 Task: Change the secondary time zone to (GMT-05:00) Eastern Time - New York.
Action: Mouse moved to (1087, 116)
Screenshot: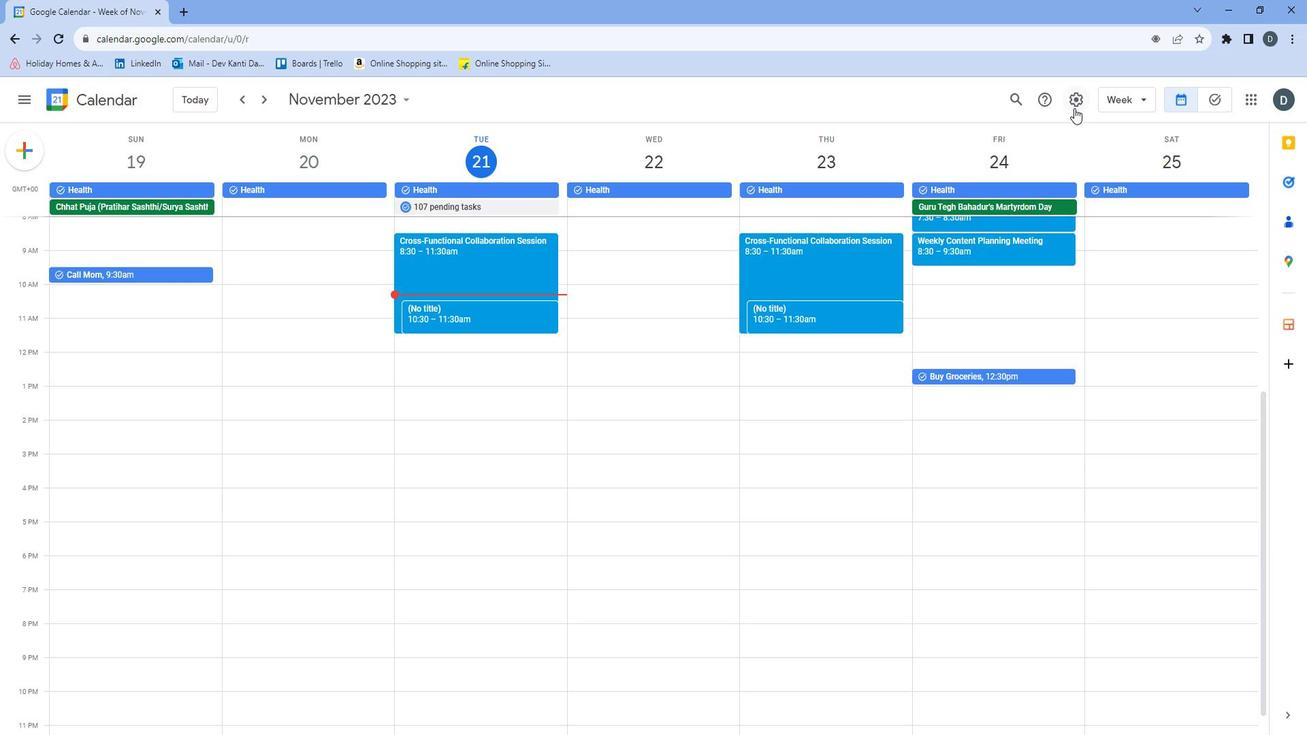 
Action: Mouse pressed left at (1087, 116)
Screenshot: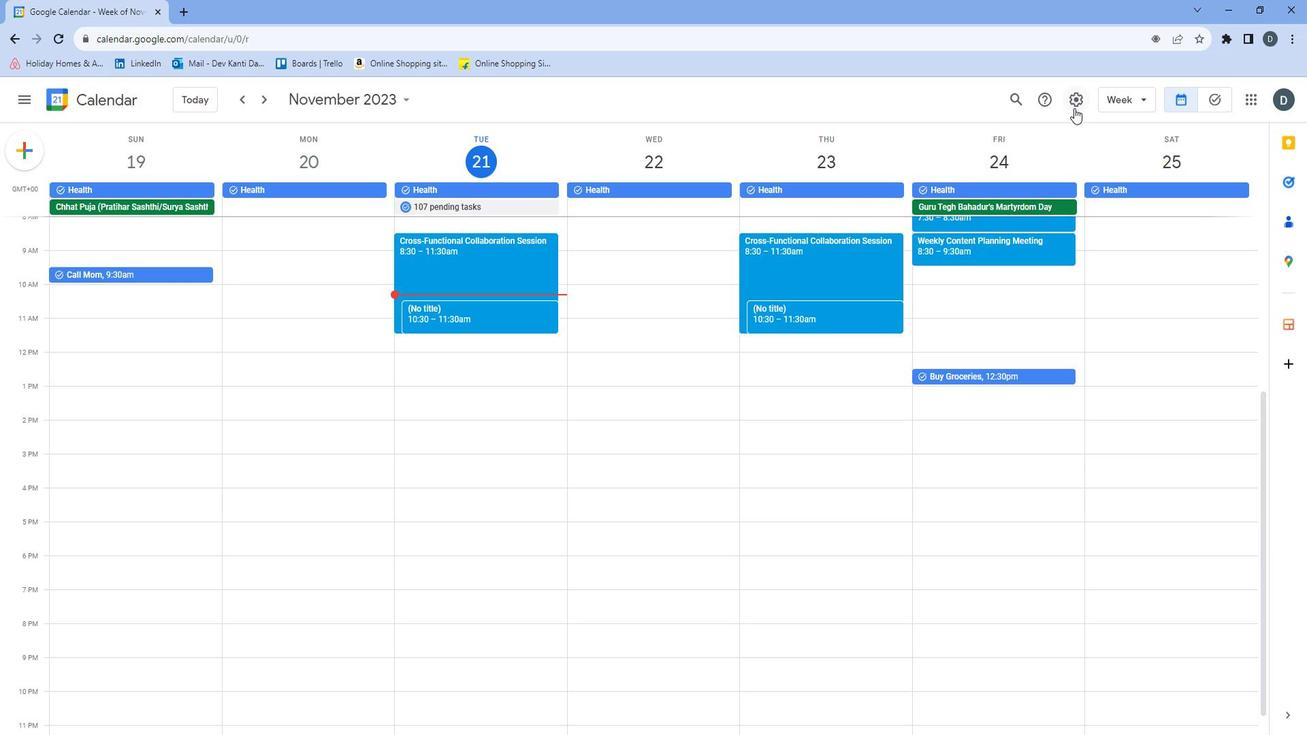 
Action: Mouse moved to (1086, 136)
Screenshot: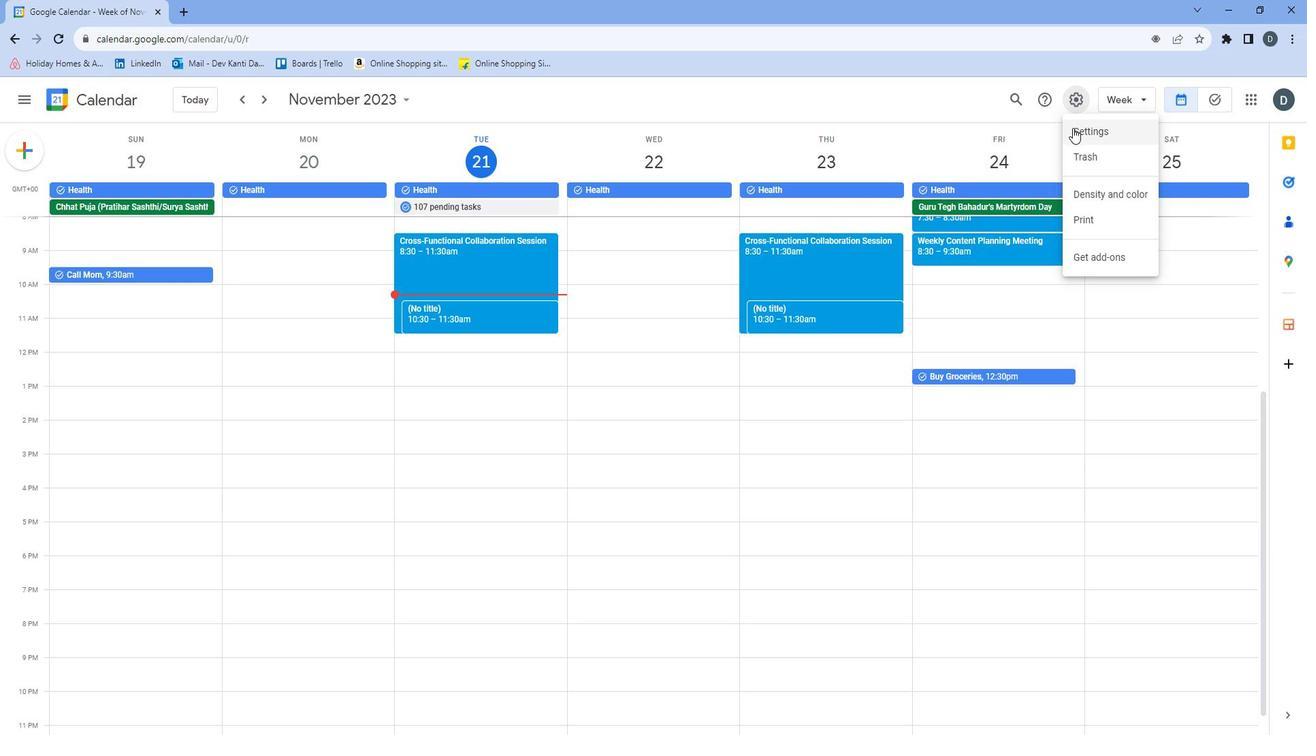 
Action: Mouse pressed left at (1086, 136)
Screenshot: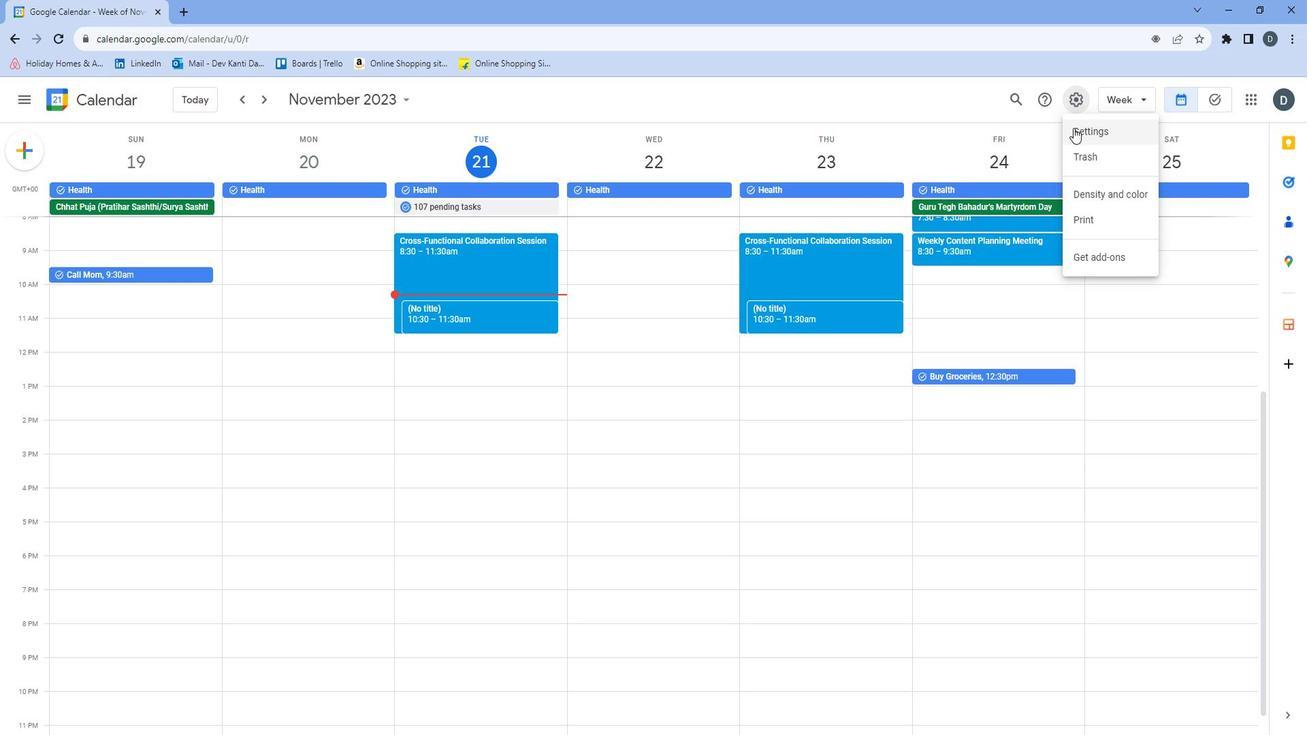 
Action: Mouse moved to (521, 482)
Screenshot: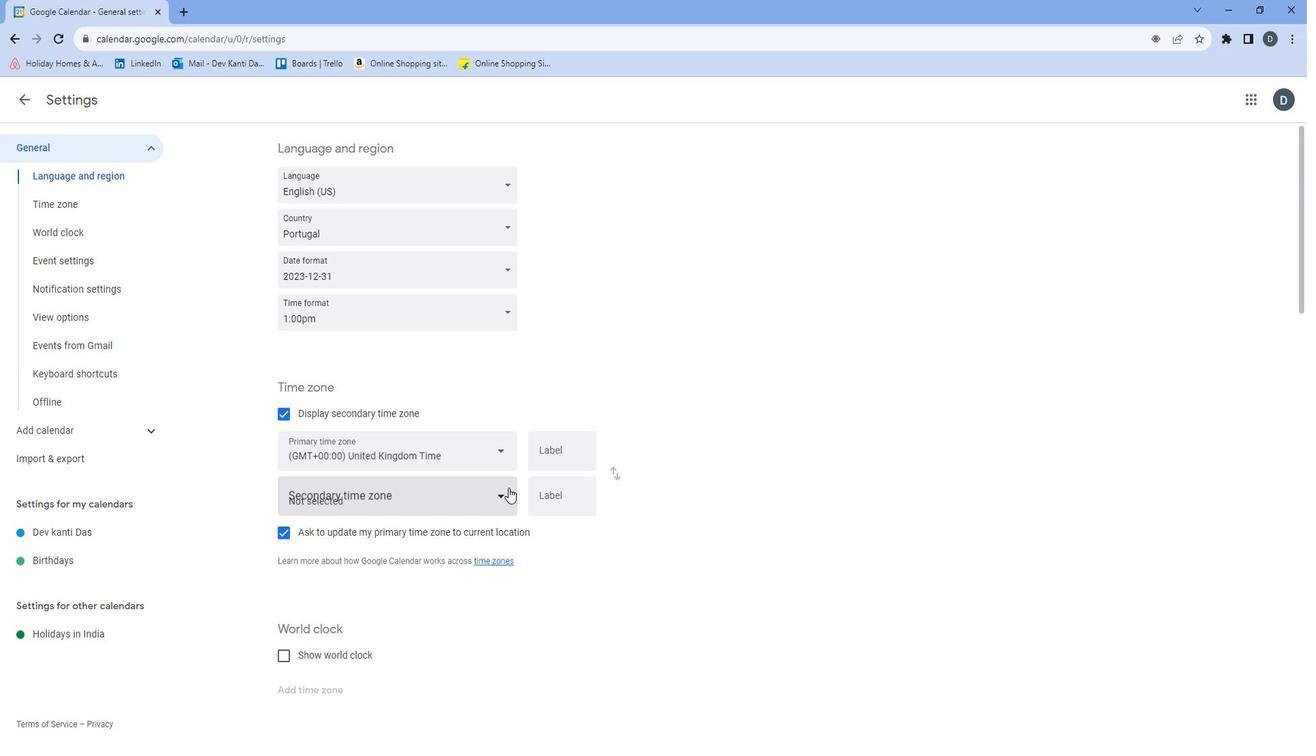 
Action: Mouse pressed left at (521, 482)
Screenshot: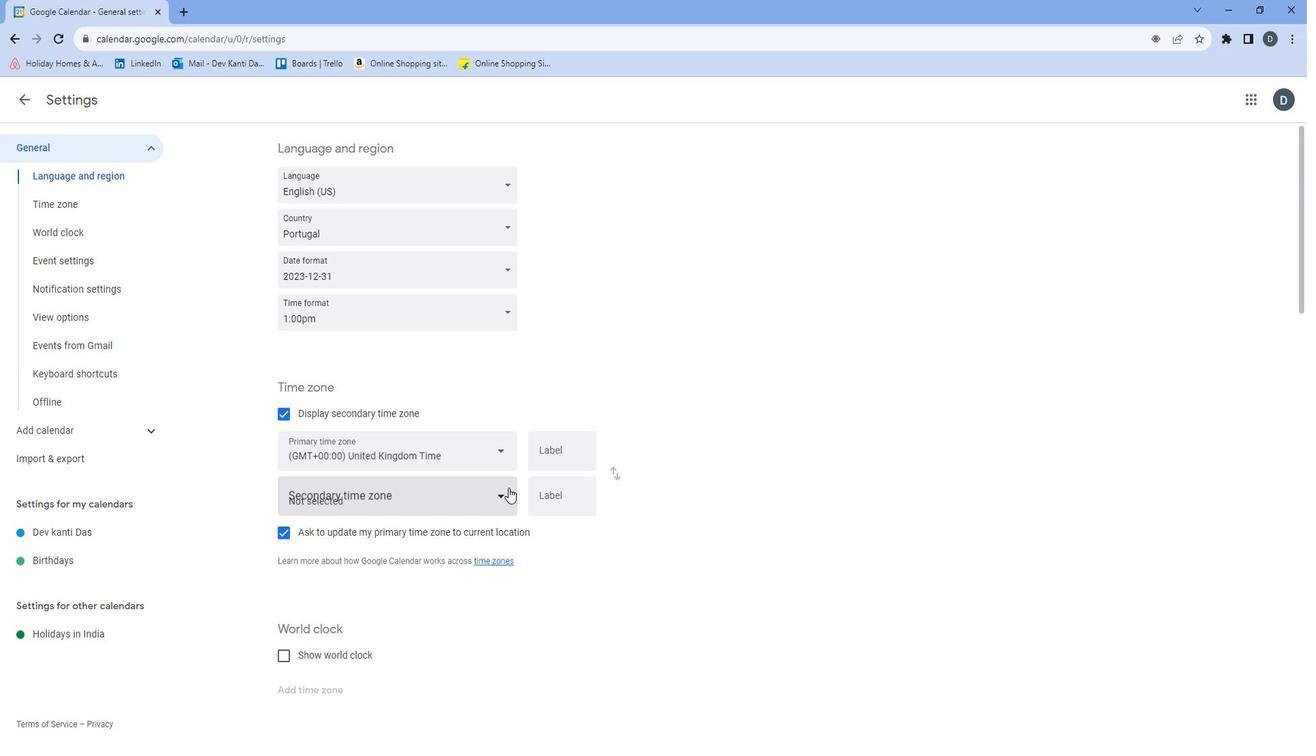 
Action: Mouse moved to (499, 192)
Screenshot: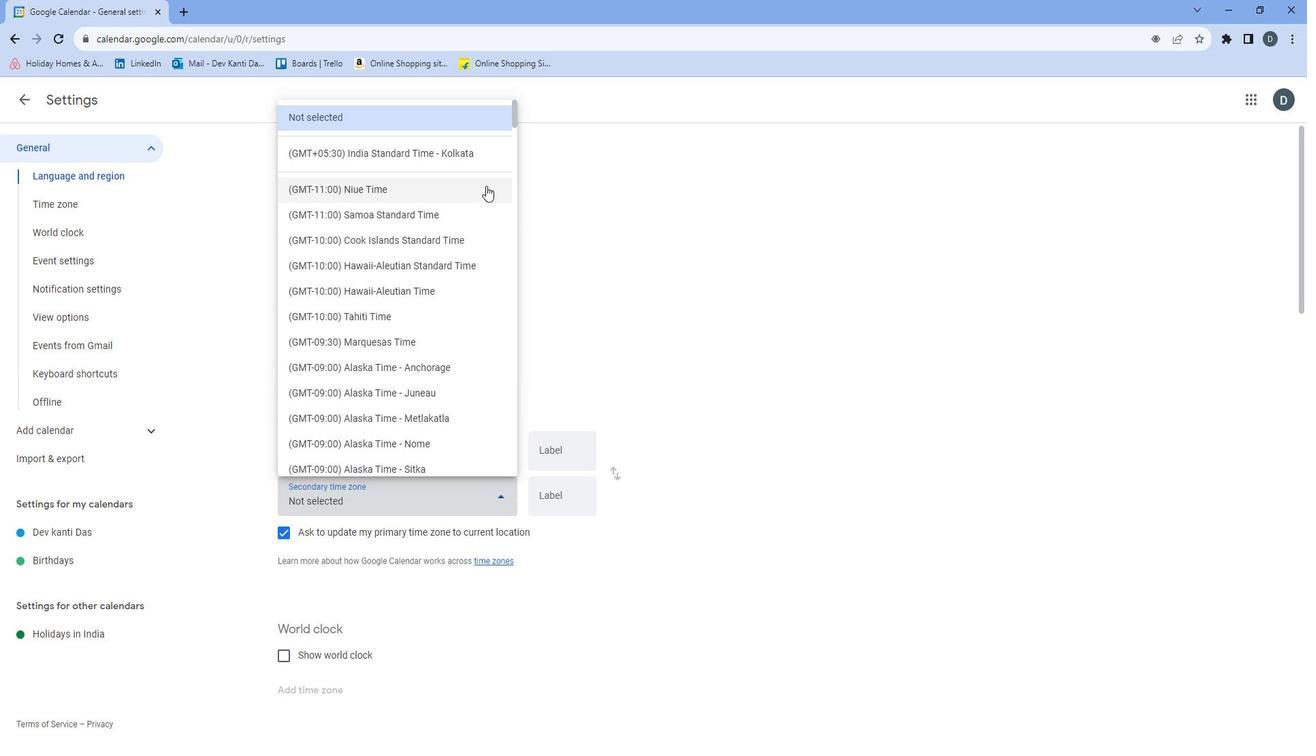 
Action: Mouse scrolled (499, 192) with delta (0, 0)
Screenshot: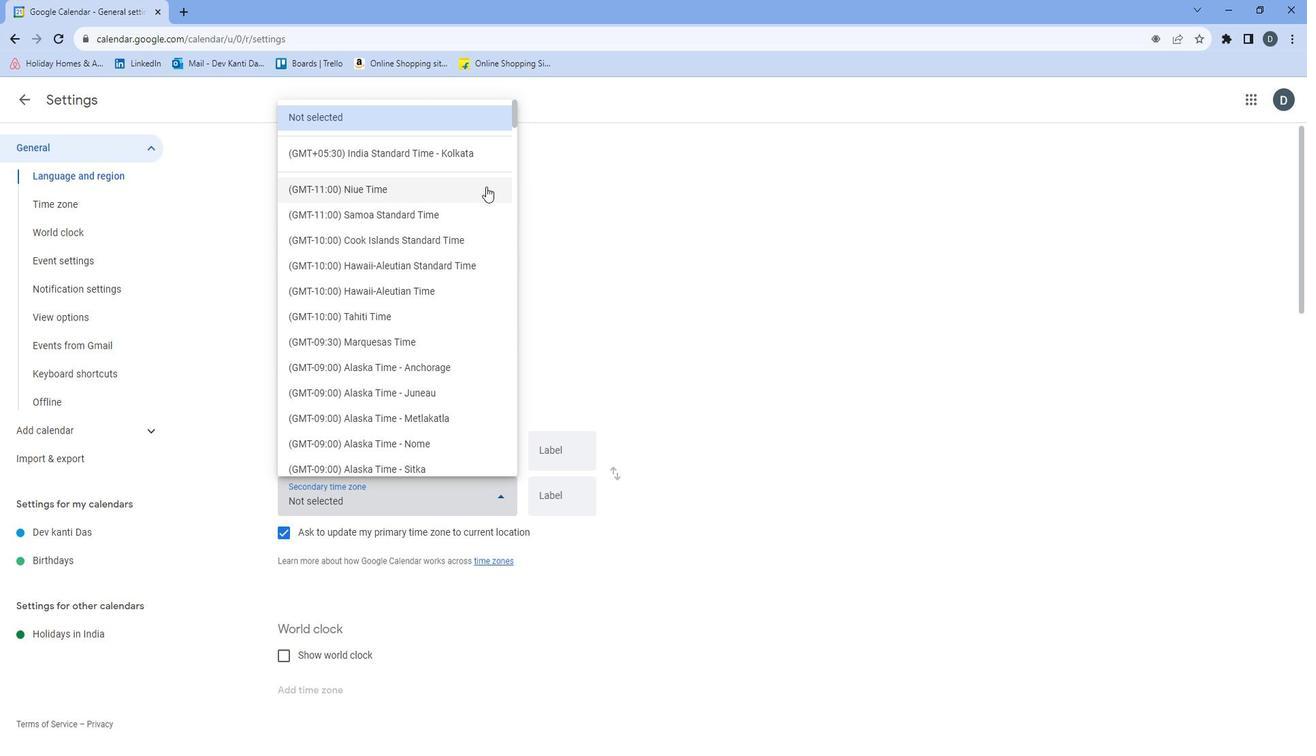 
Action: Mouse scrolled (499, 192) with delta (0, 0)
Screenshot: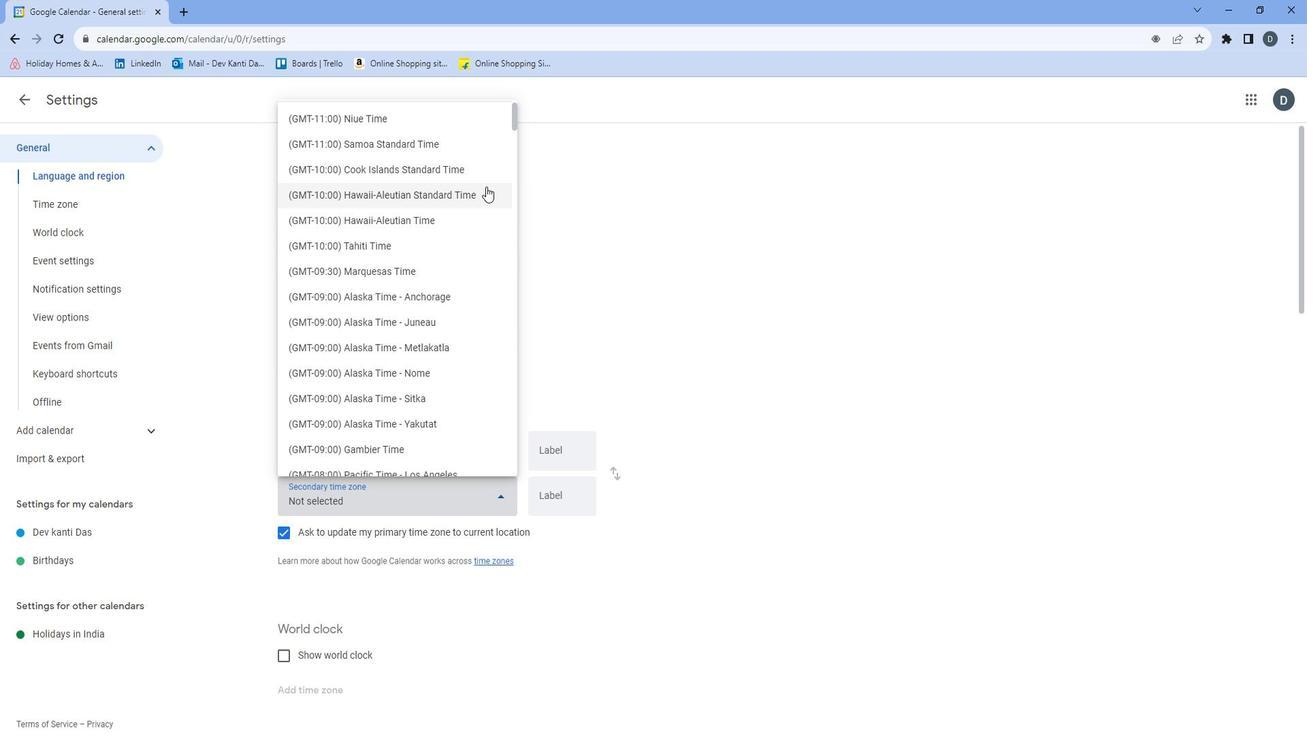 
Action: Mouse scrolled (499, 192) with delta (0, 0)
Screenshot: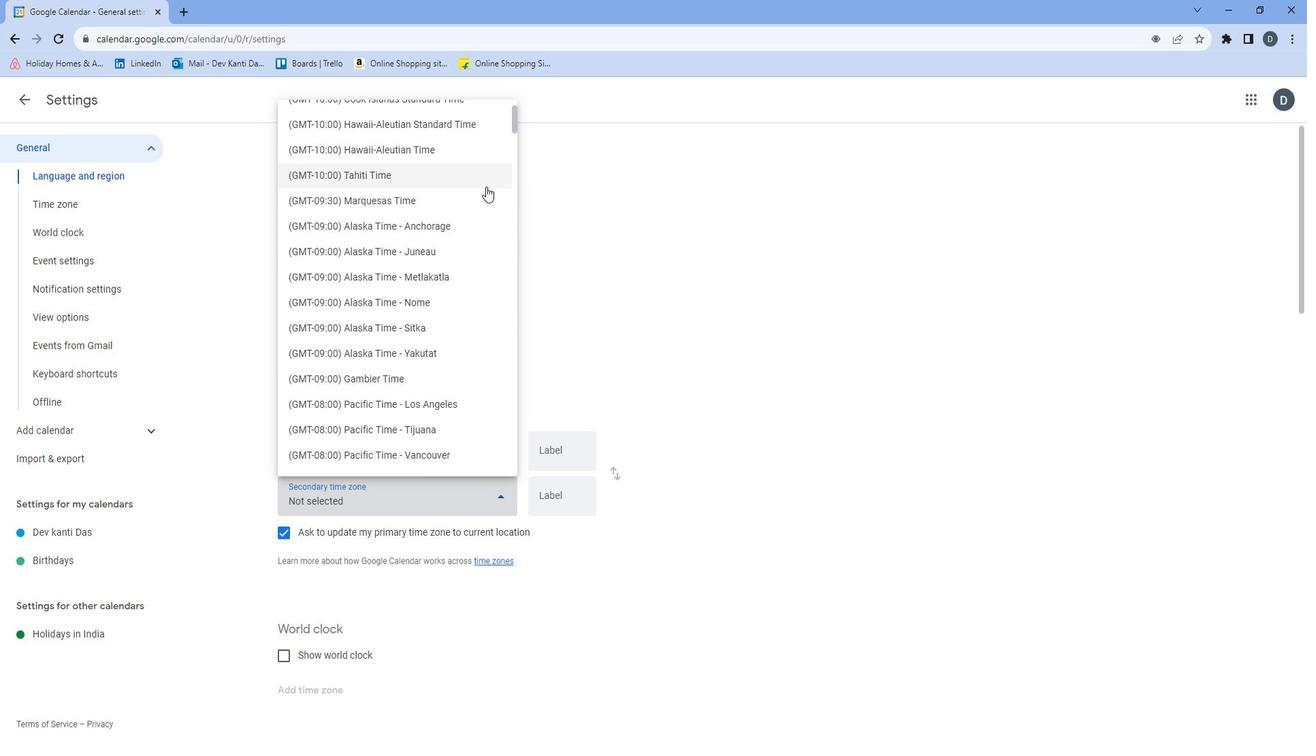 
Action: Mouse scrolled (499, 192) with delta (0, 0)
Screenshot: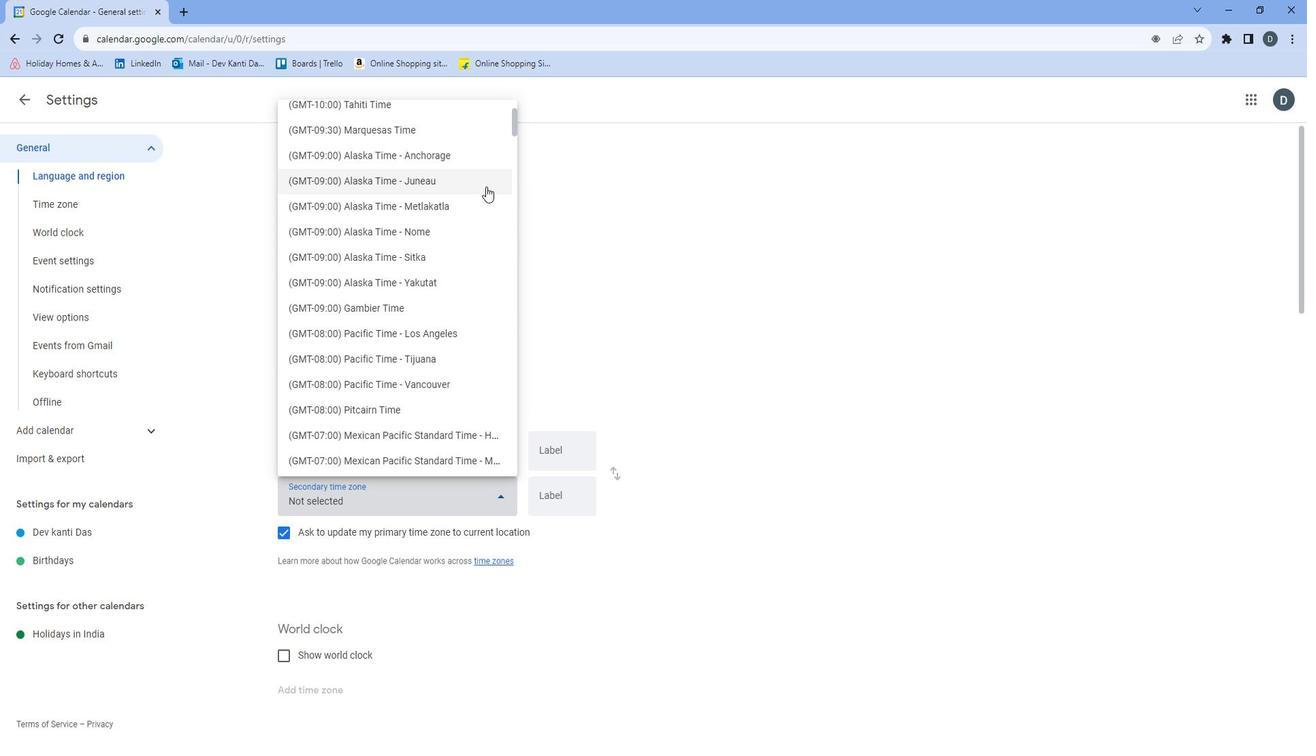
Action: Mouse scrolled (499, 192) with delta (0, 0)
Screenshot: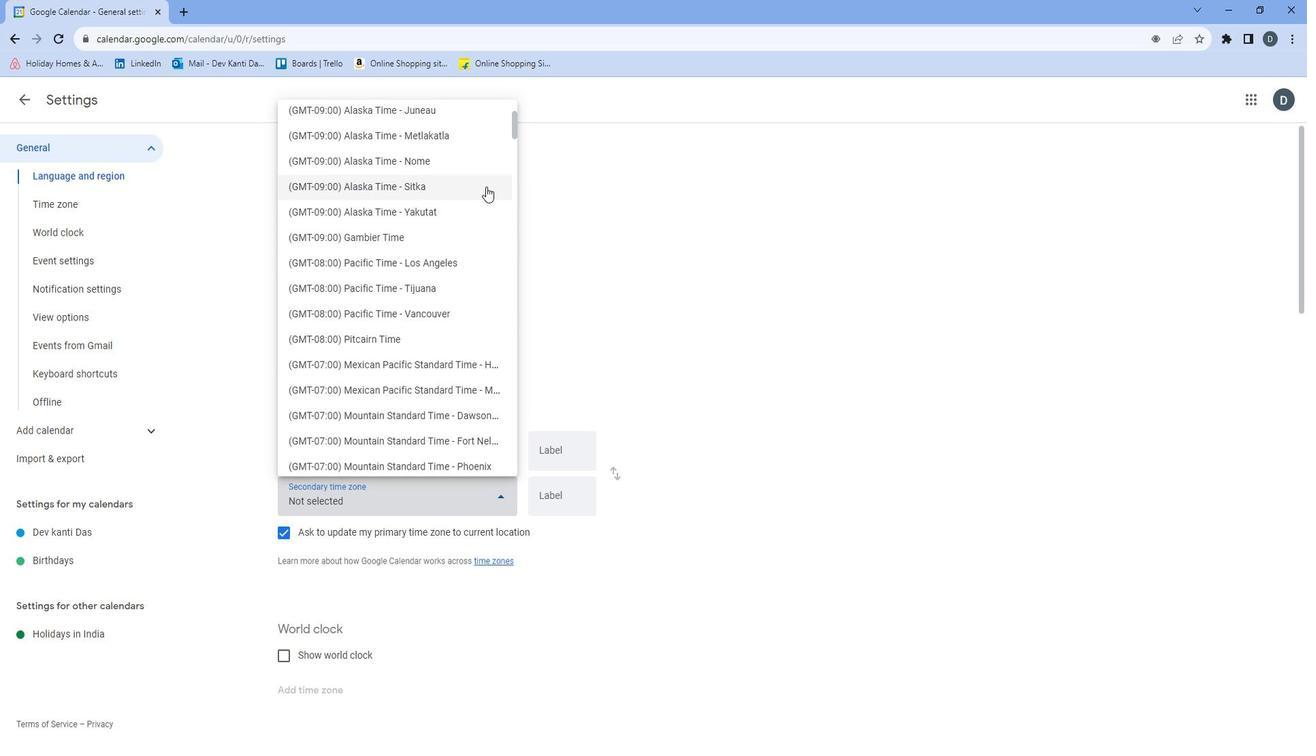
Action: Mouse scrolled (499, 192) with delta (0, 0)
Screenshot: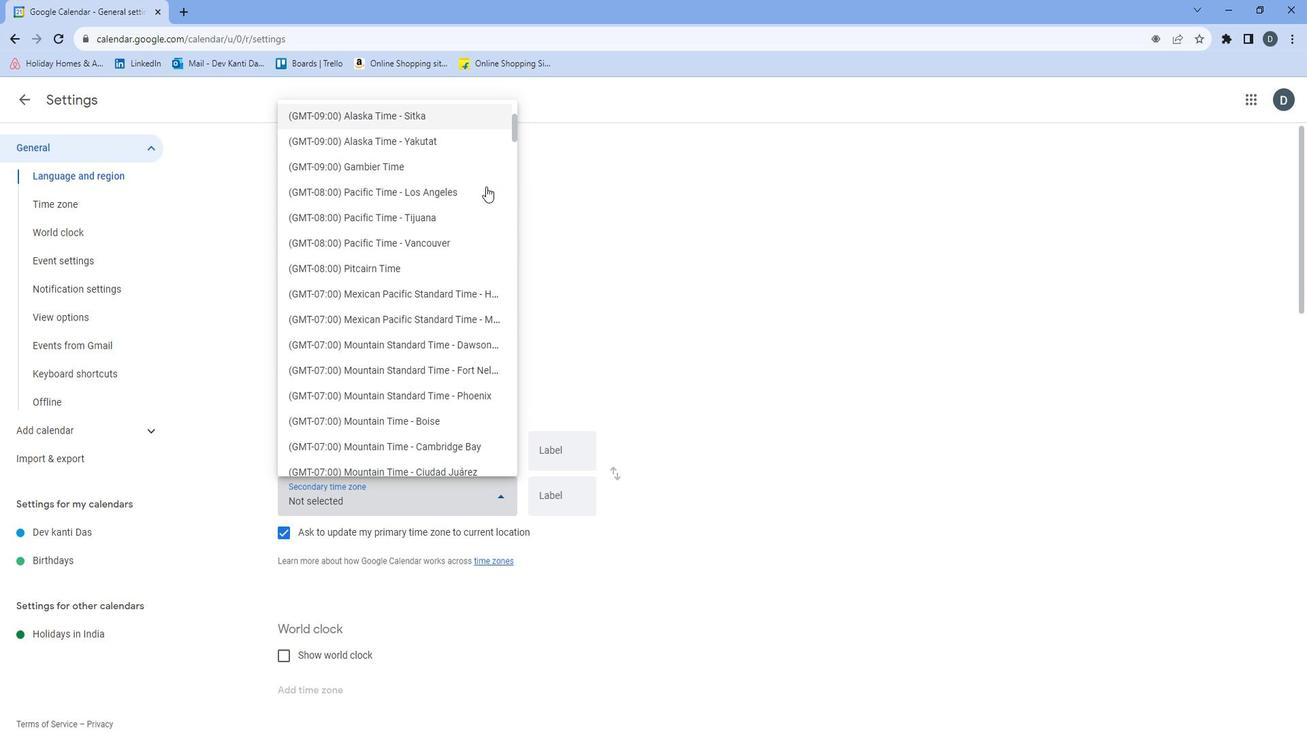 
Action: Mouse scrolled (499, 192) with delta (0, 0)
Screenshot: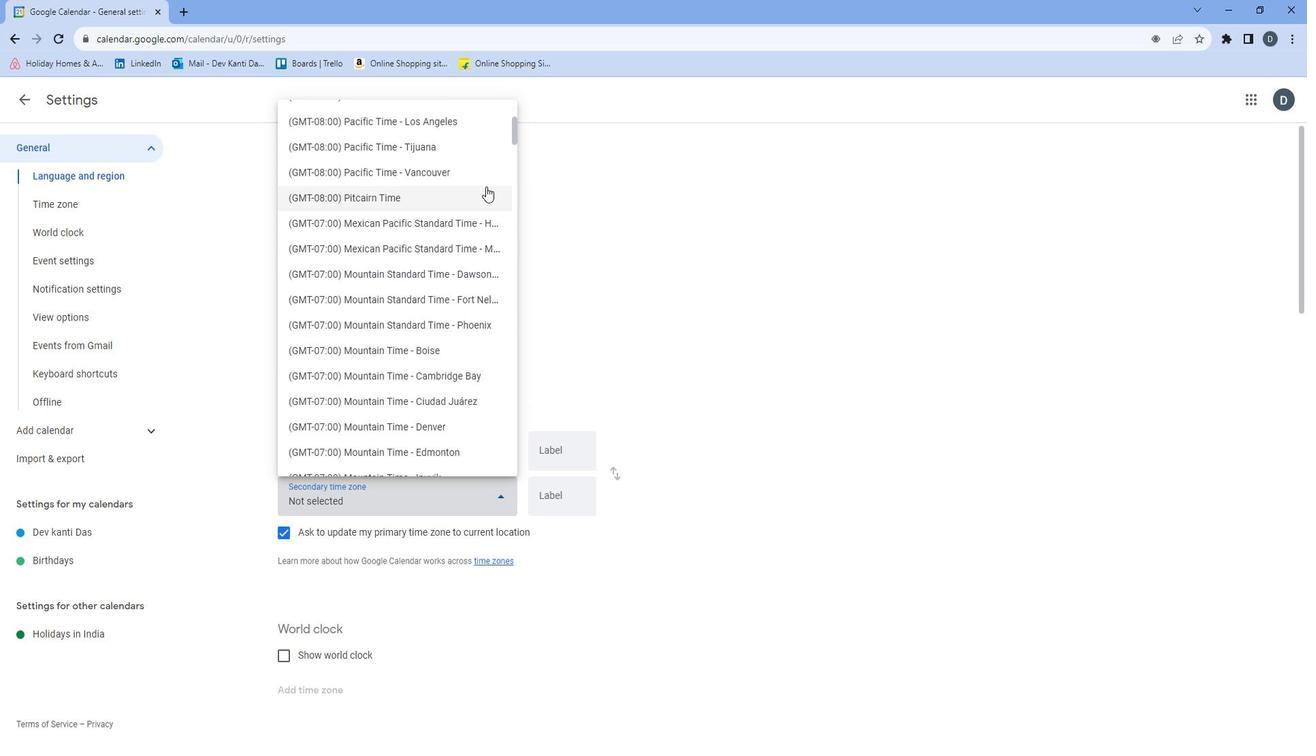 
Action: Mouse scrolled (499, 192) with delta (0, 0)
Screenshot: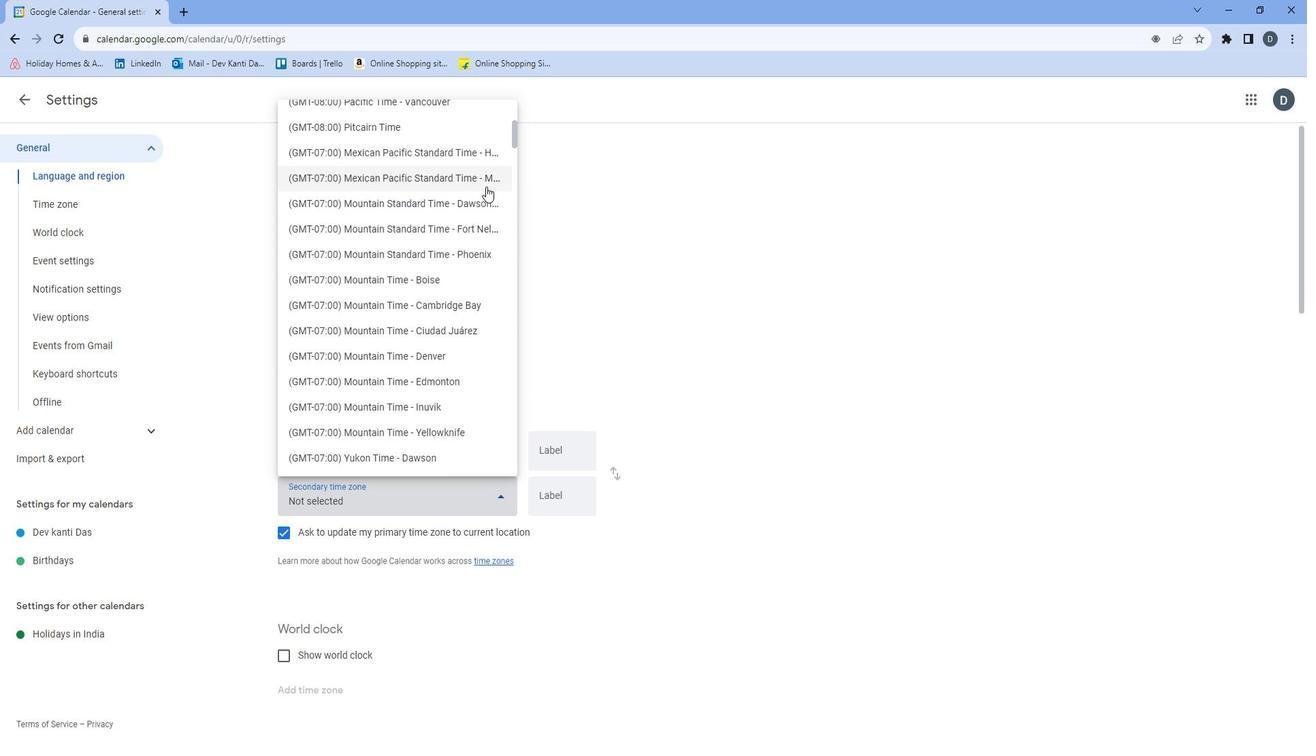 
Action: Mouse scrolled (499, 192) with delta (0, 0)
Screenshot: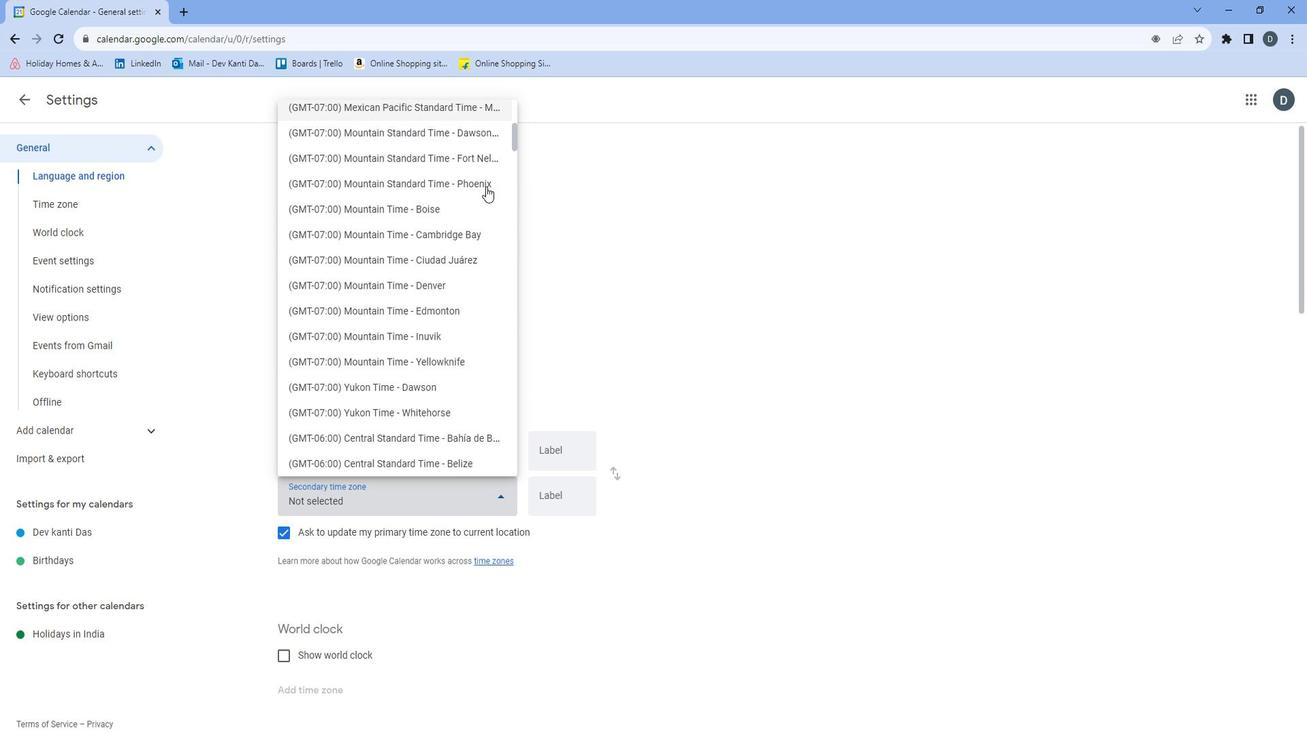 
Action: Mouse moved to (501, 193)
Screenshot: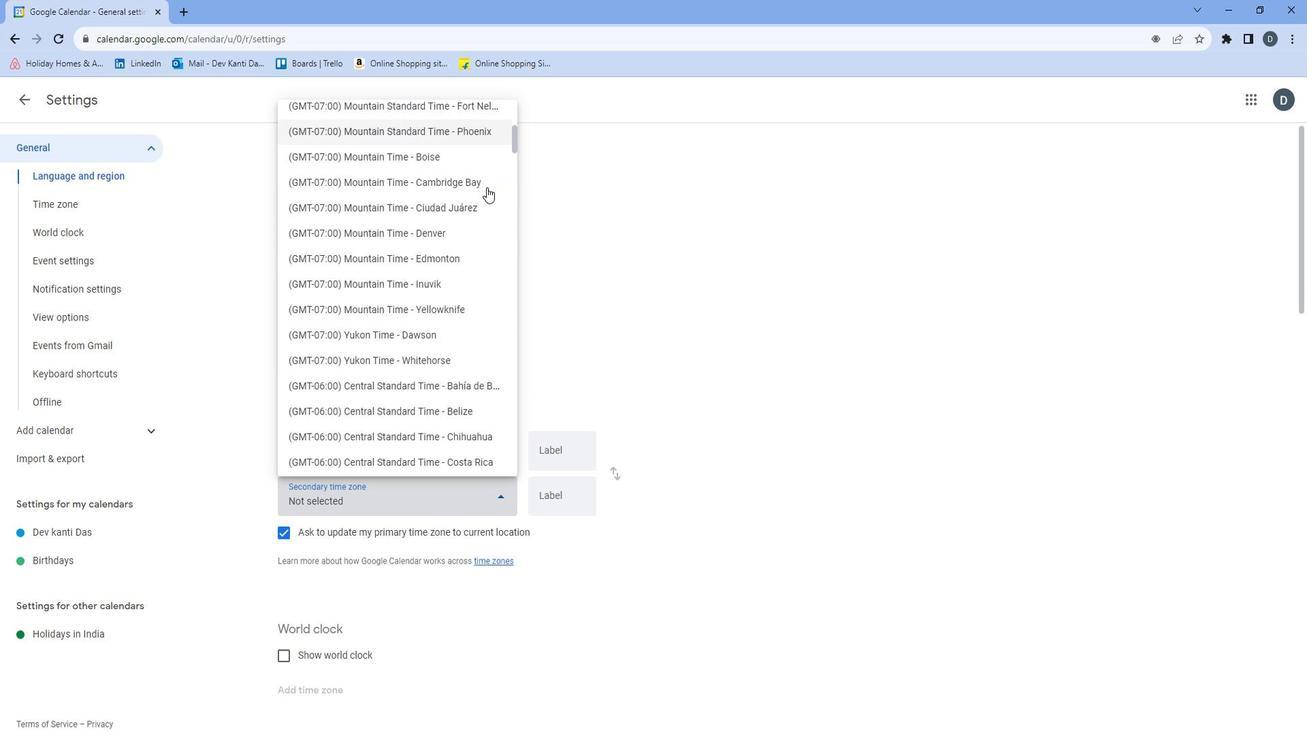 
Action: Mouse scrolled (501, 192) with delta (0, 0)
Screenshot: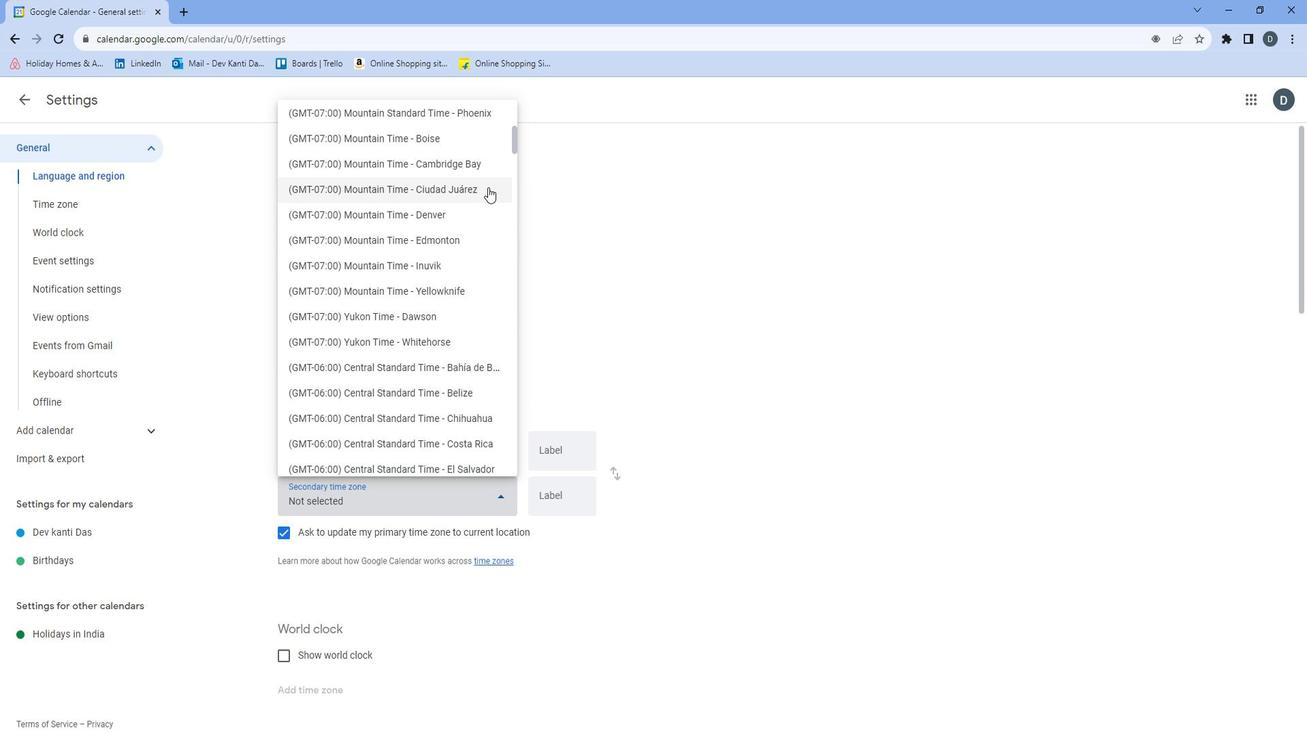 
Action: Mouse scrolled (501, 192) with delta (0, 0)
Screenshot: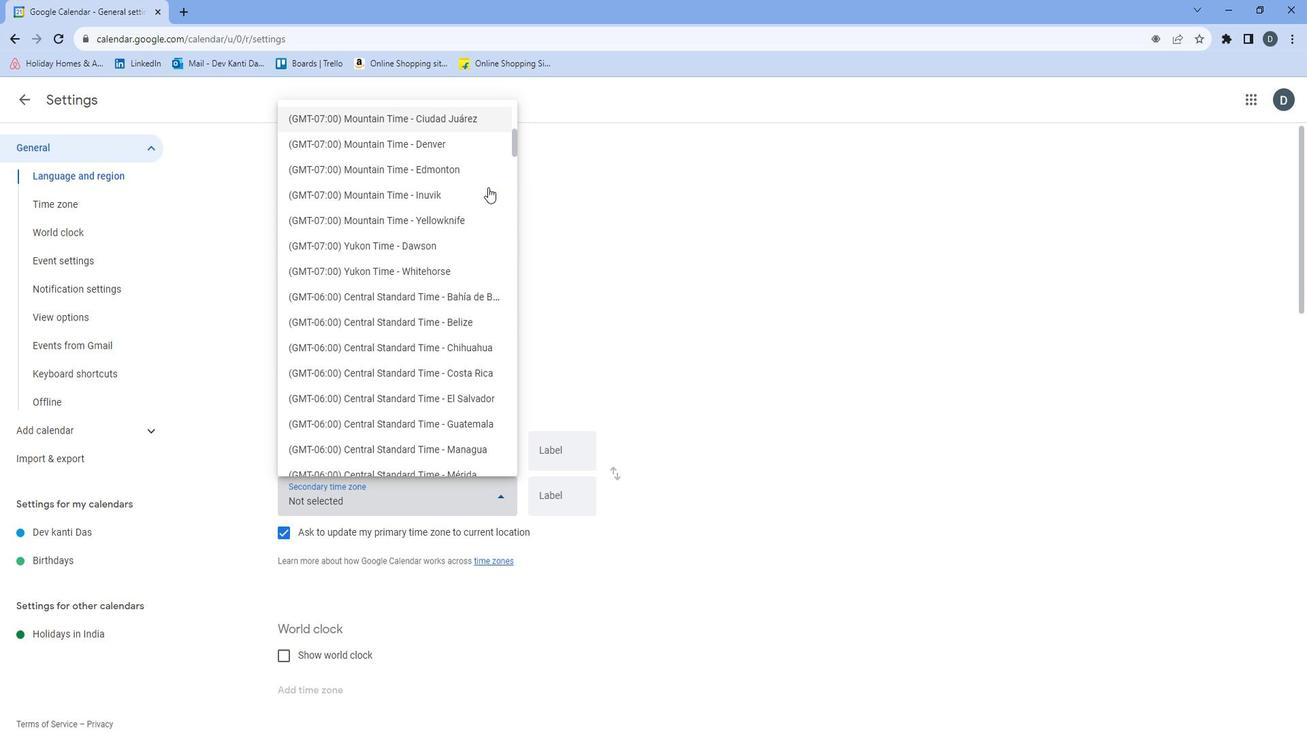 
Action: Mouse scrolled (501, 192) with delta (0, 0)
Screenshot: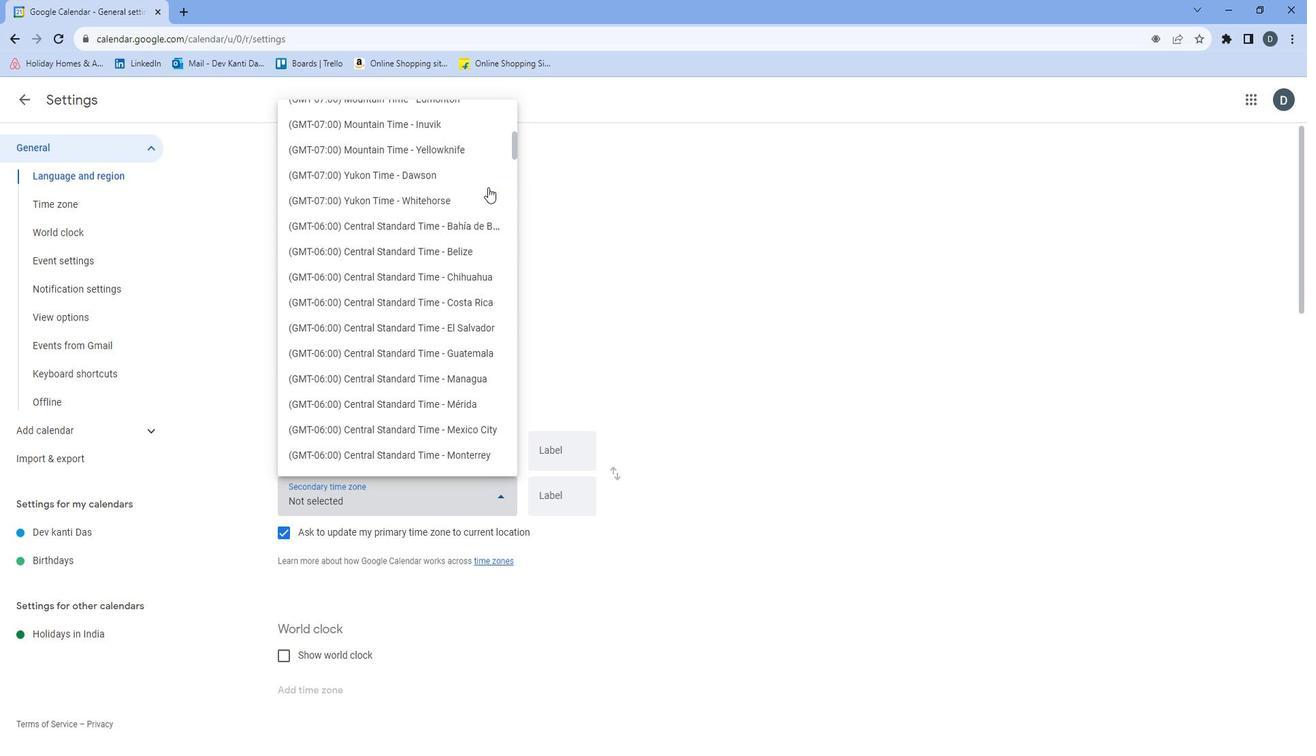 
Action: Mouse scrolled (501, 192) with delta (0, 0)
Screenshot: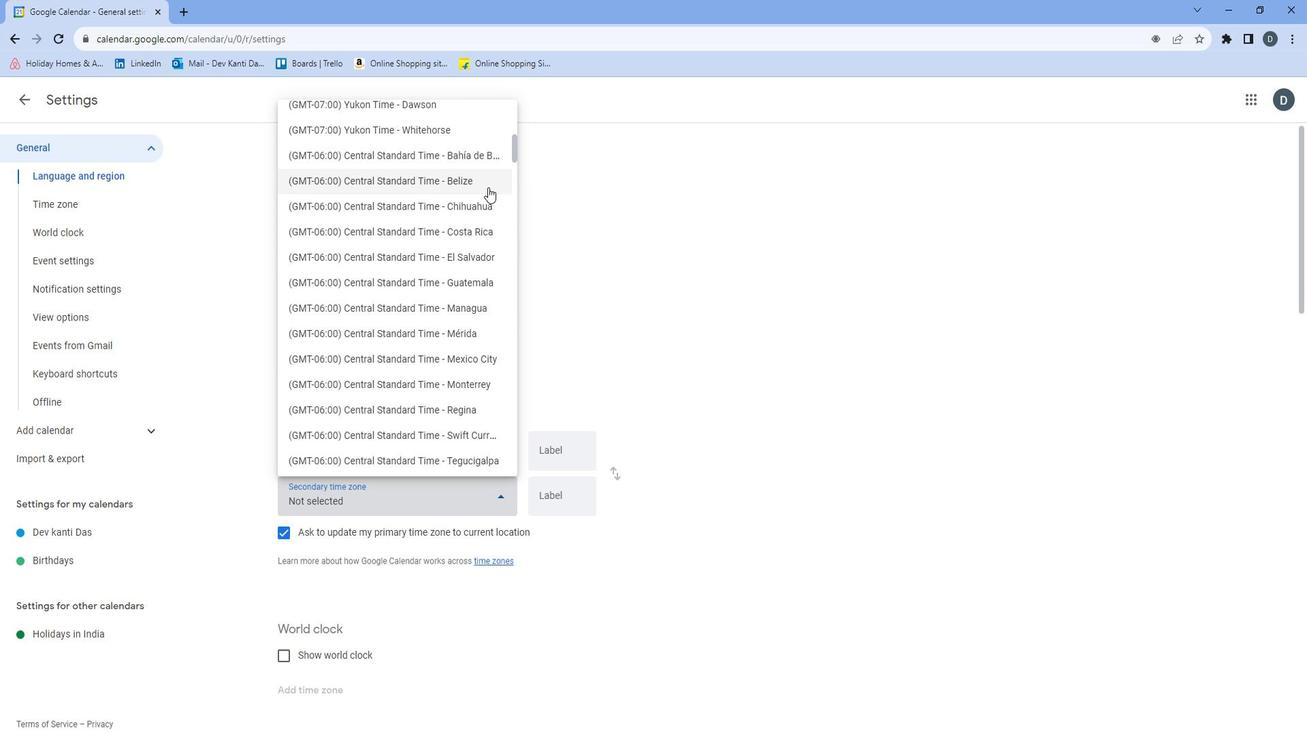
Action: Mouse scrolled (501, 192) with delta (0, 0)
Screenshot: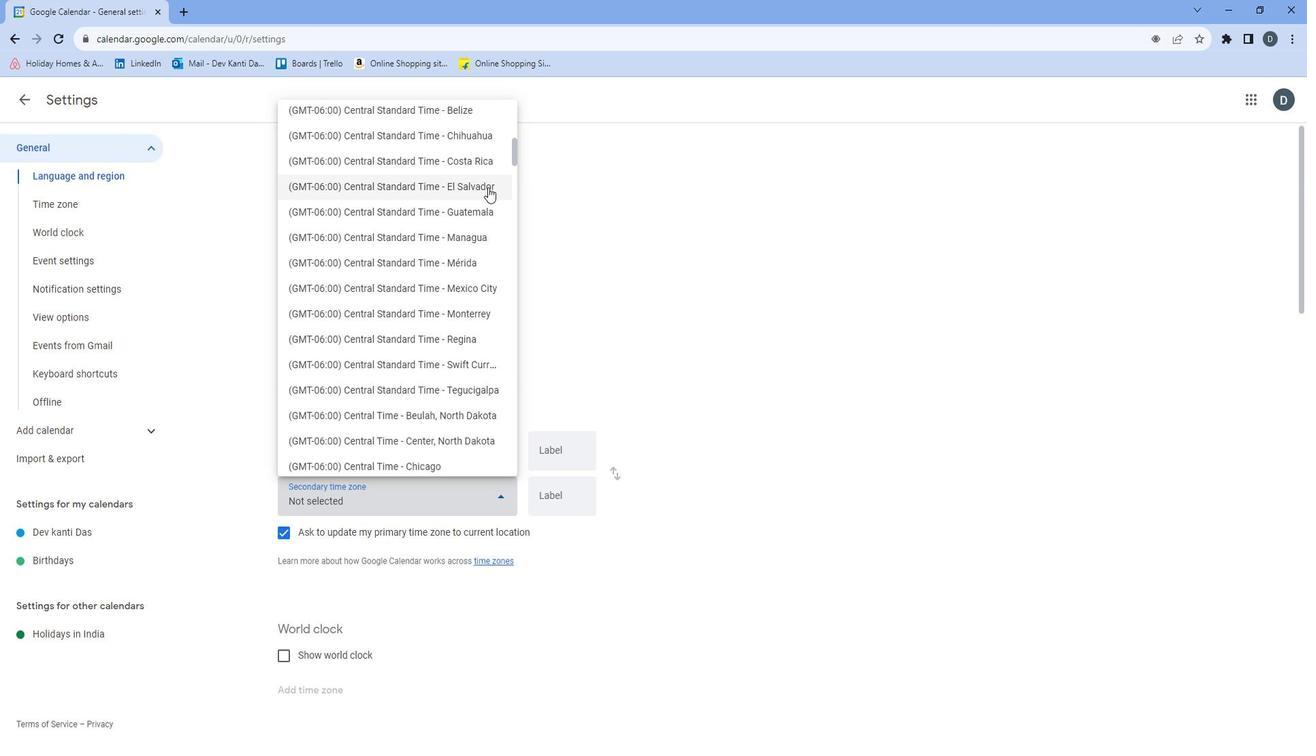
Action: Mouse scrolled (501, 192) with delta (0, 0)
Screenshot: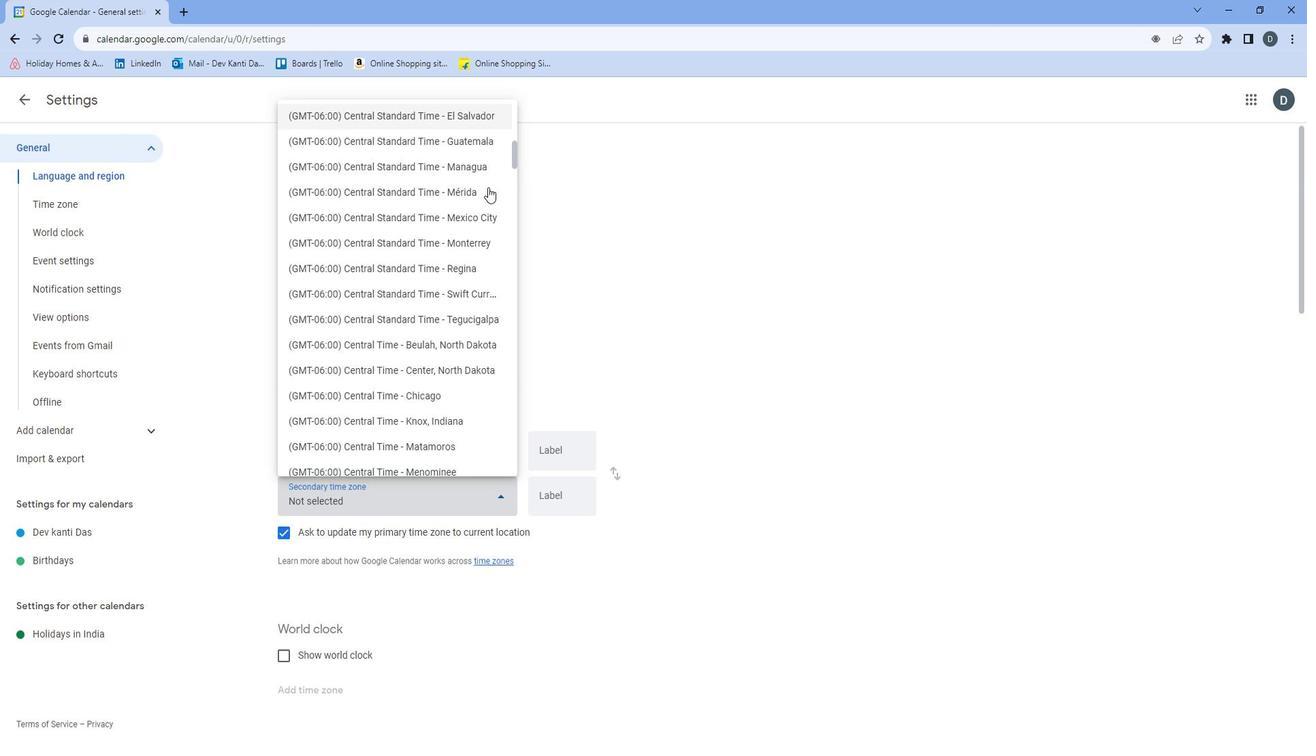 
Action: Mouse scrolled (501, 192) with delta (0, 0)
Screenshot: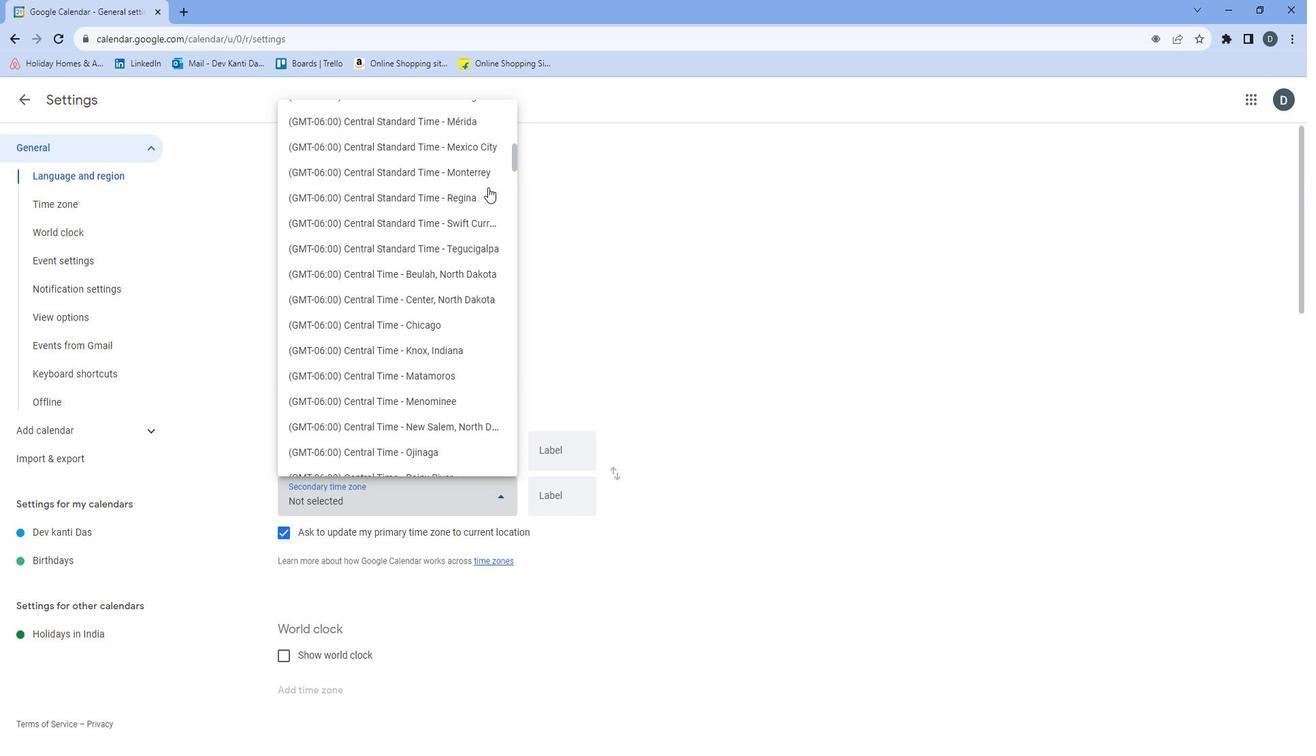 
Action: Mouse scrolled (501, 192) with delta (0, 0)
Screenshot: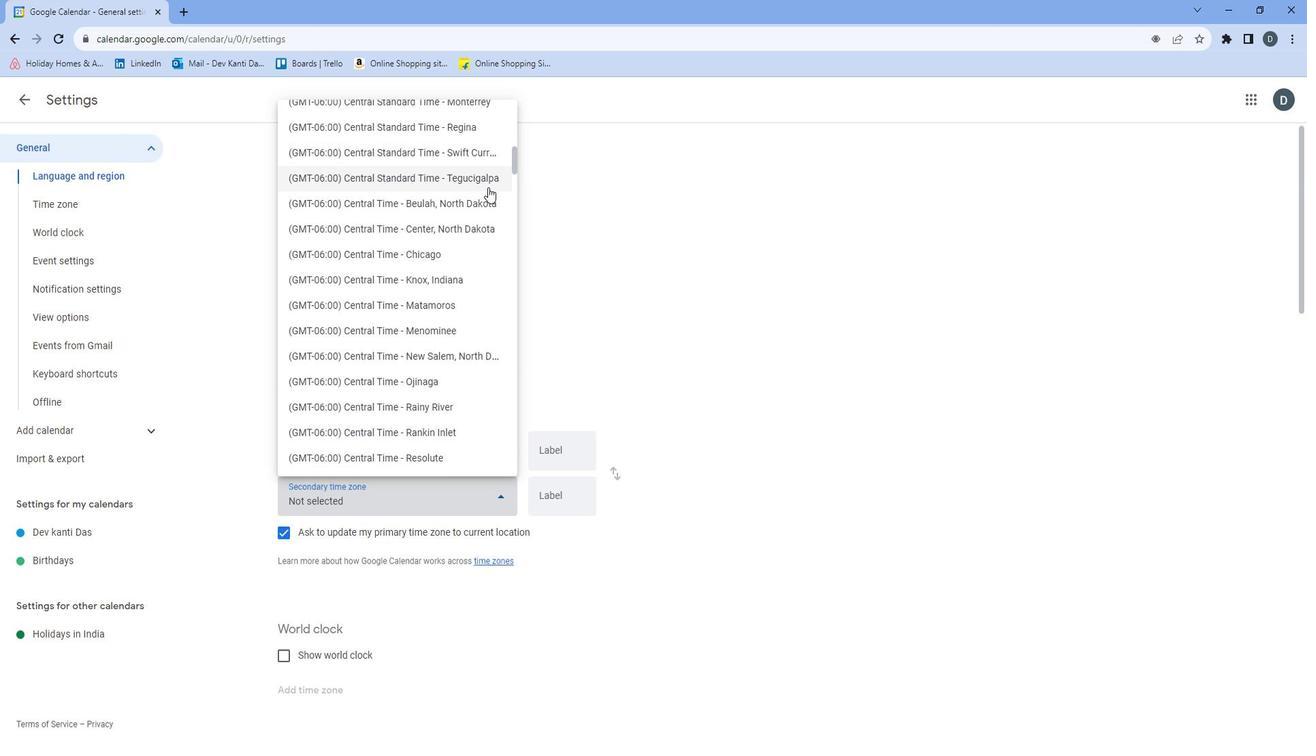 
Action: Mouse scrolled (501, 192) with delta (0, 0)
Screenshot: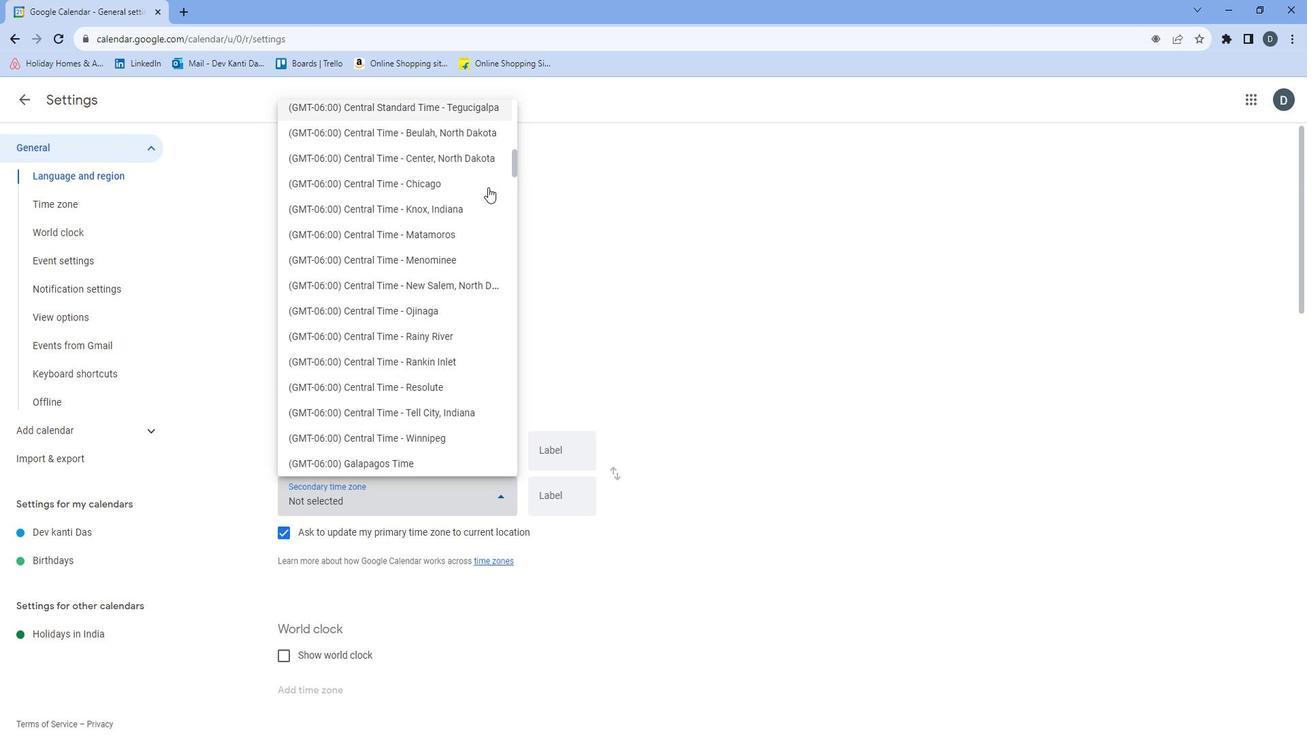 
Action: Mouse scrolled (501, 192) with delta (0, 0)
Screenshot: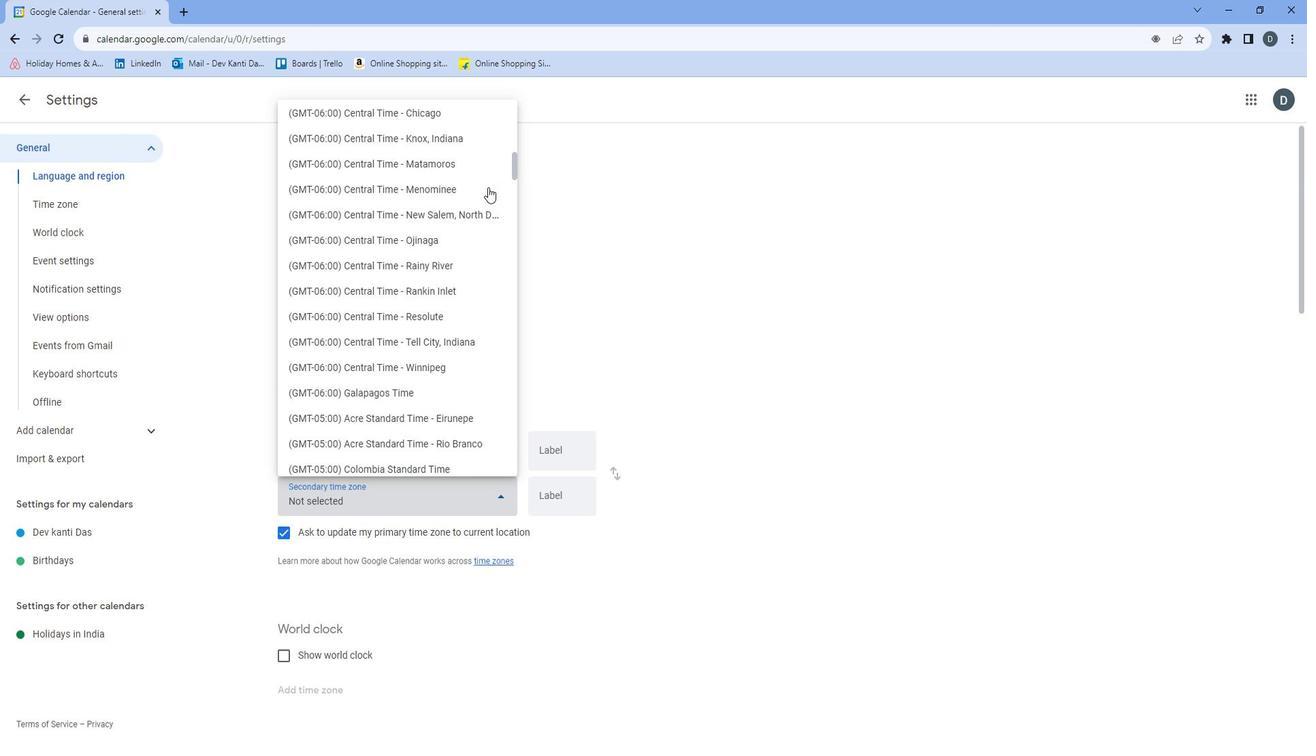 
Action: Mouse scrolled (501, 192) with delta (0, 0)
Screenshot: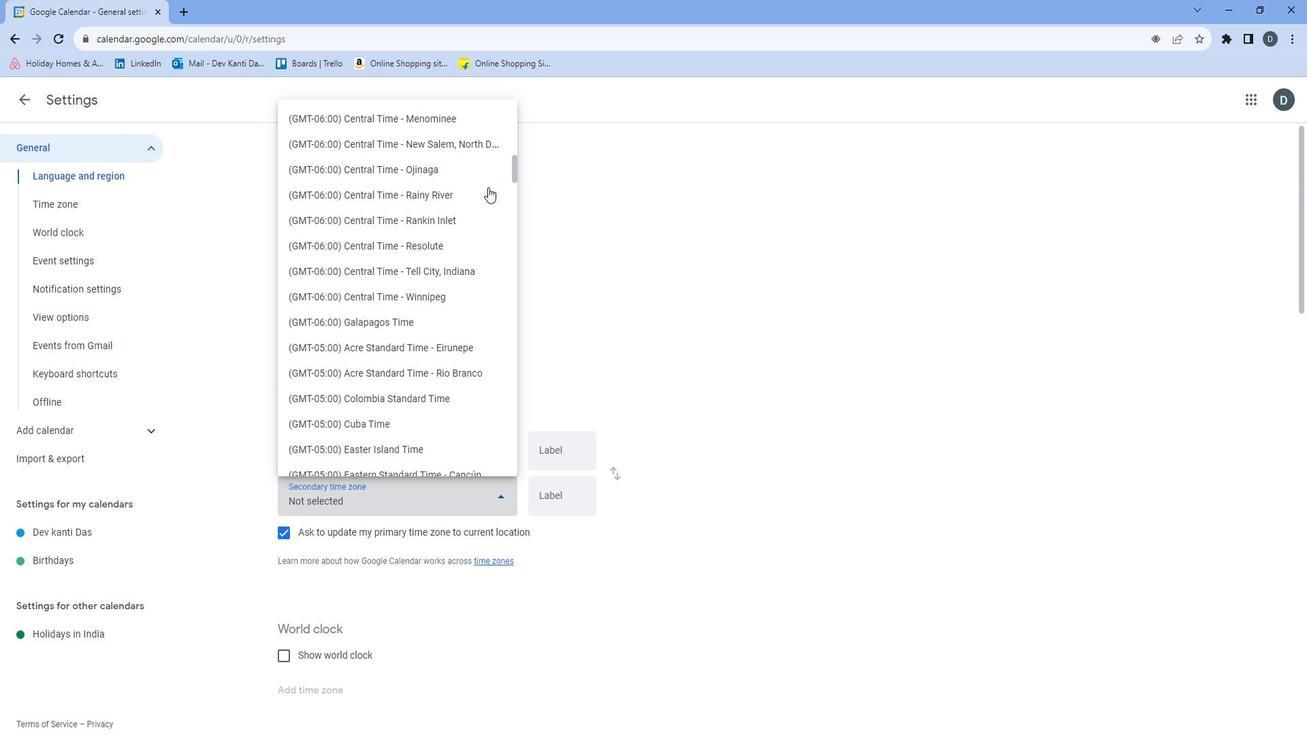 
Action: Mouse scrolled (501, 192) with delta (0, 0)
Screenshot: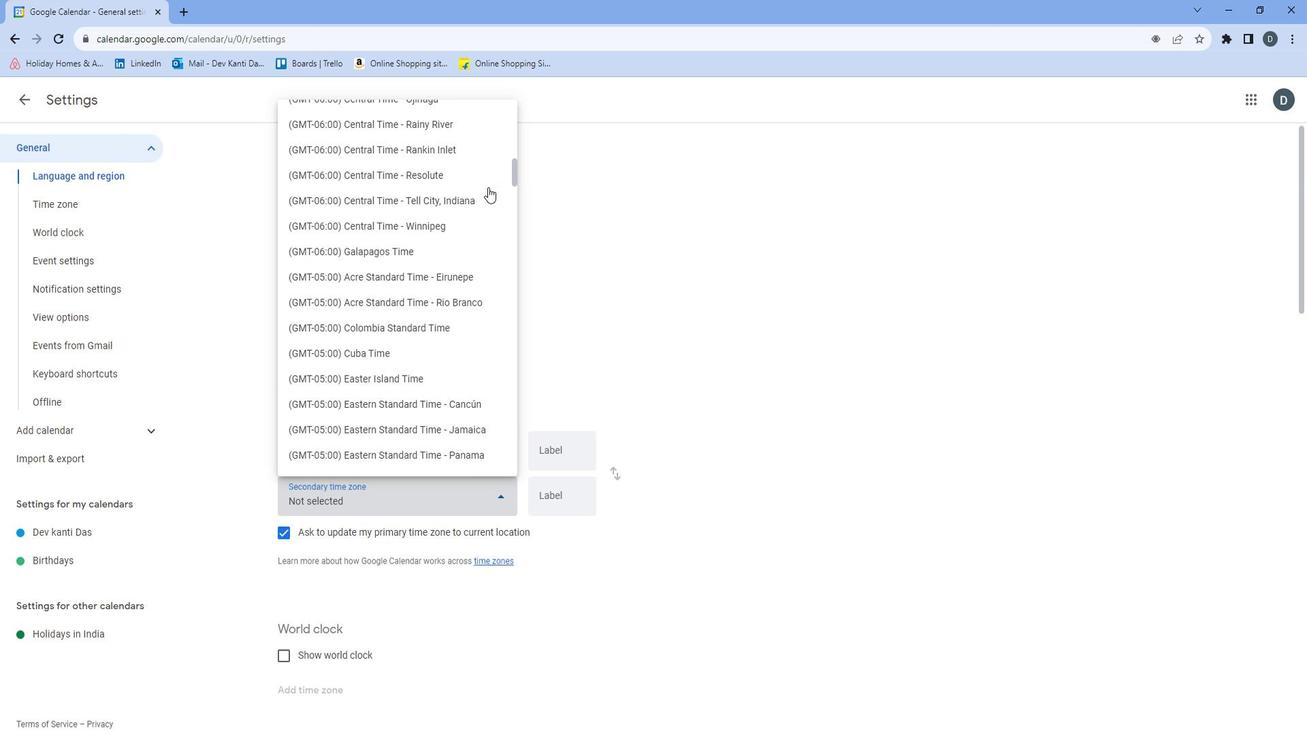 
Action: Mouse scrolled (501, 192) with delta (0, 0)
Screenshot: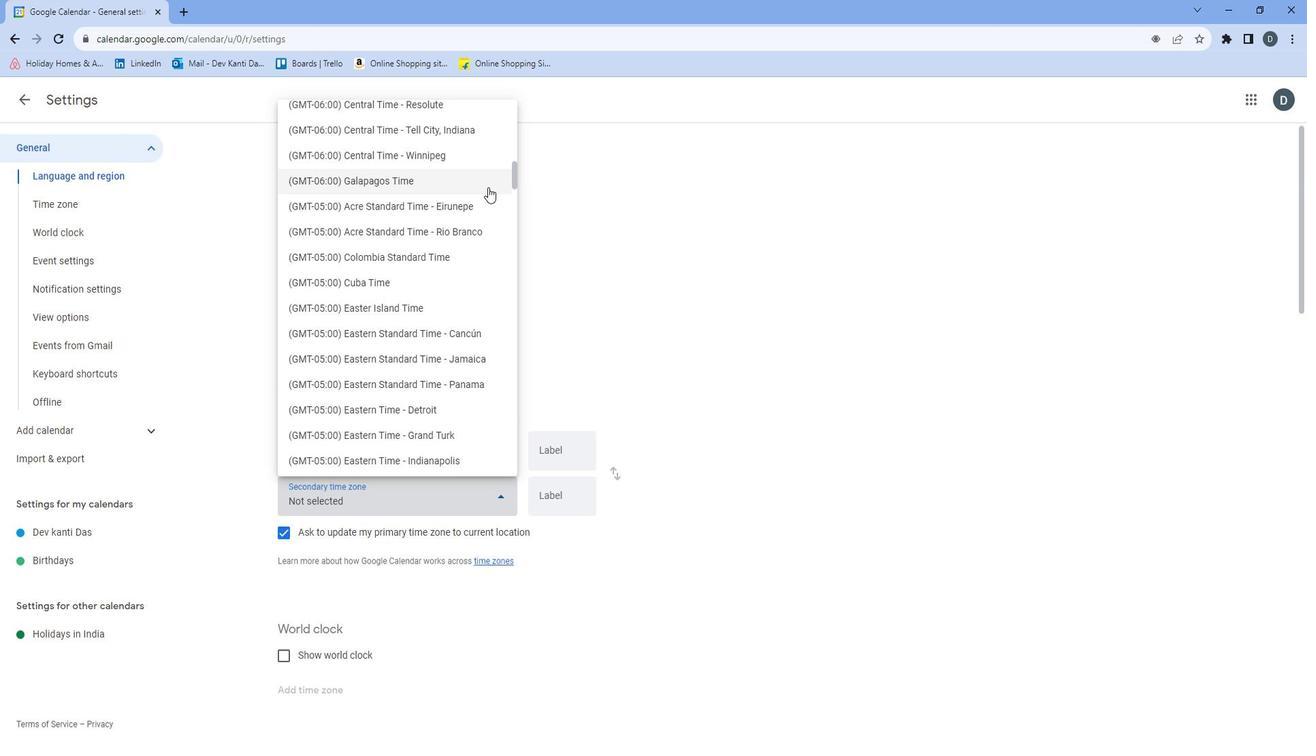 
Action: Mouse scrolled (501, 192) with delta (0, 0)
Screenshot: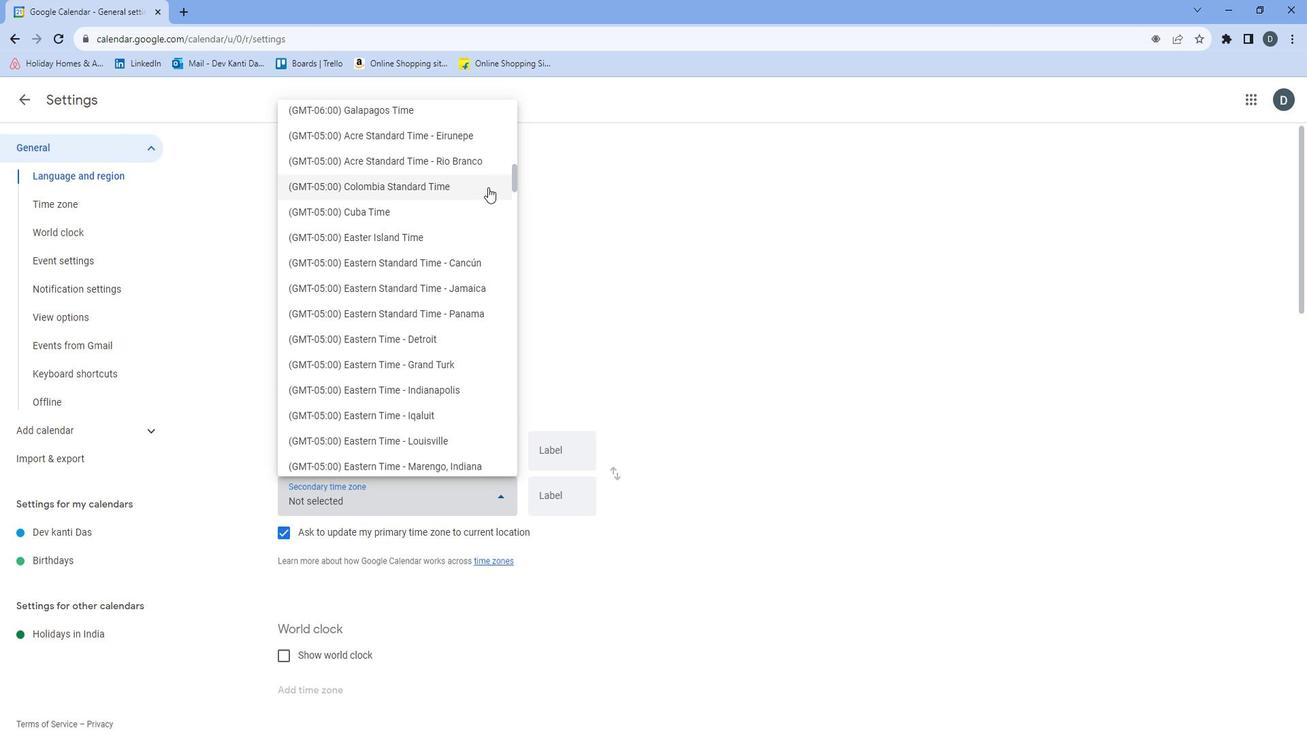 
Action: Mouse moved to (501, 194)
Screenshot: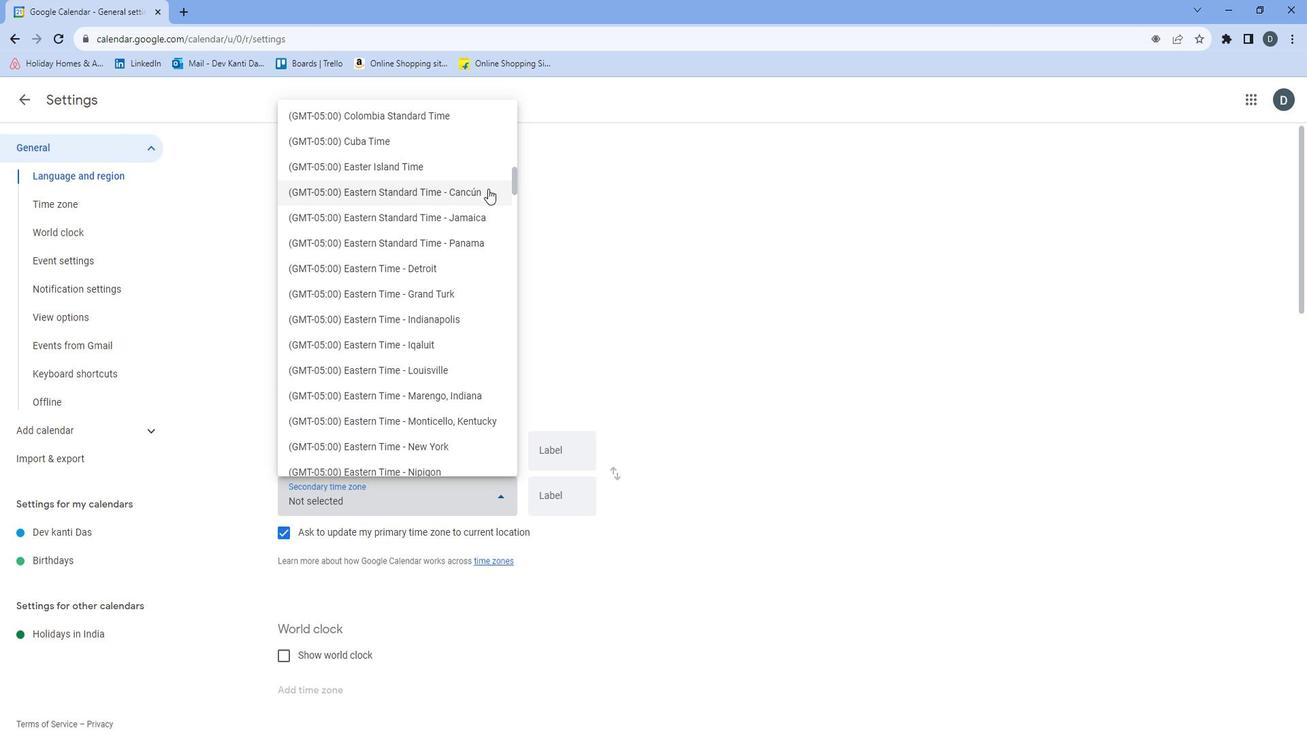 
Action: Mouse scrolled (501, 194) with delta (0, 0)
Screenshot: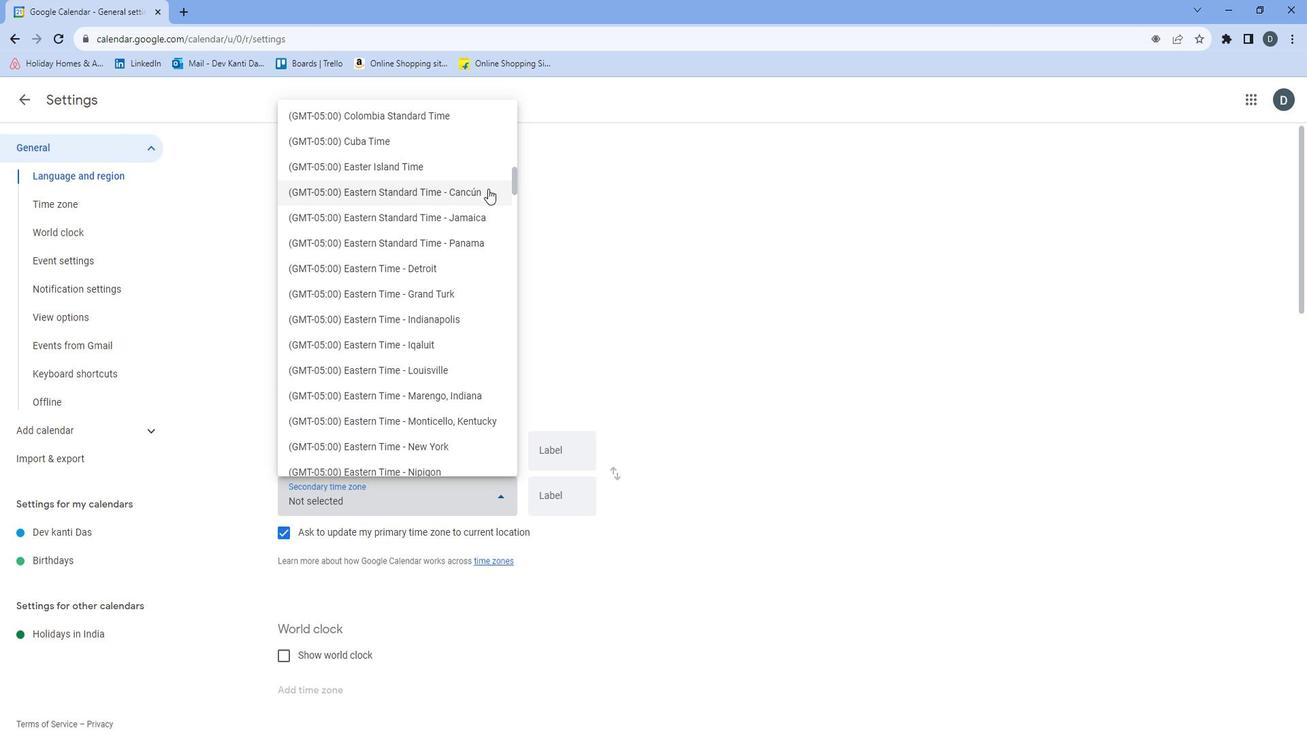 
Action: Mouse moved to (467, 369)
Screenshot: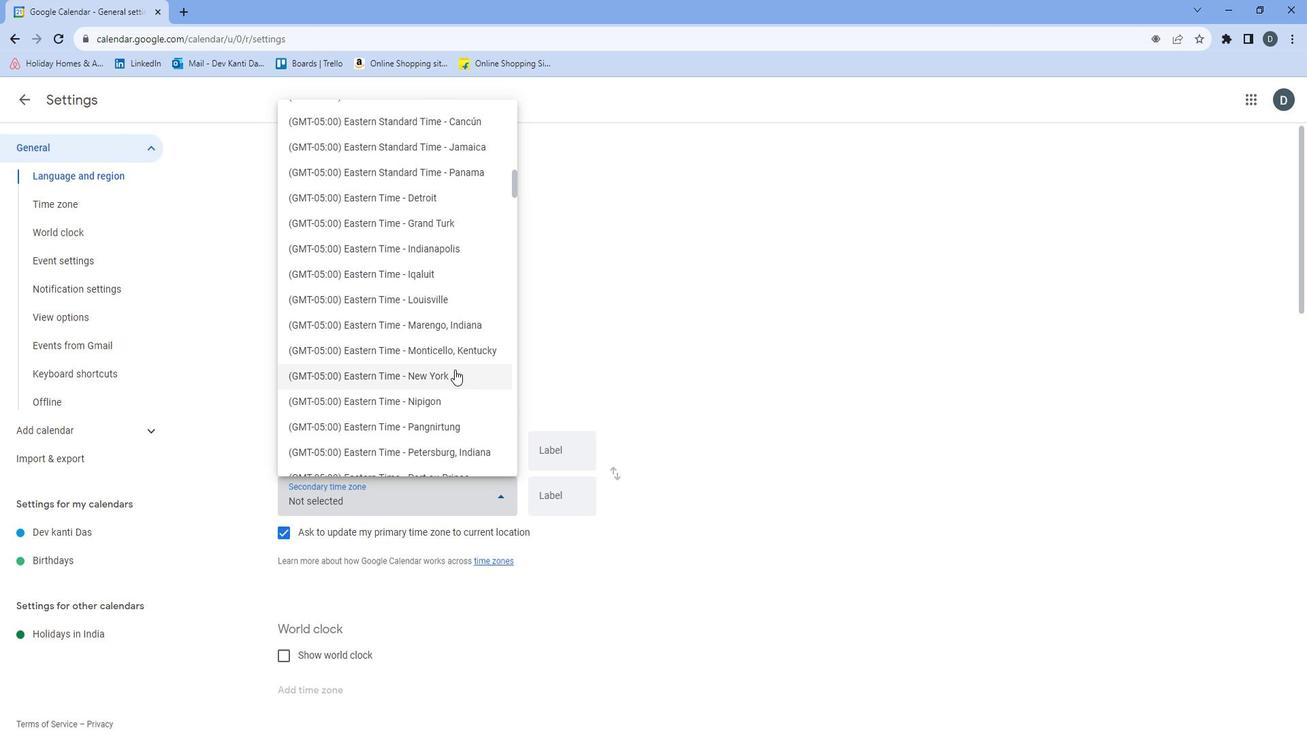 
Action: Mouse pressed left at (467, 369)
Screenshot: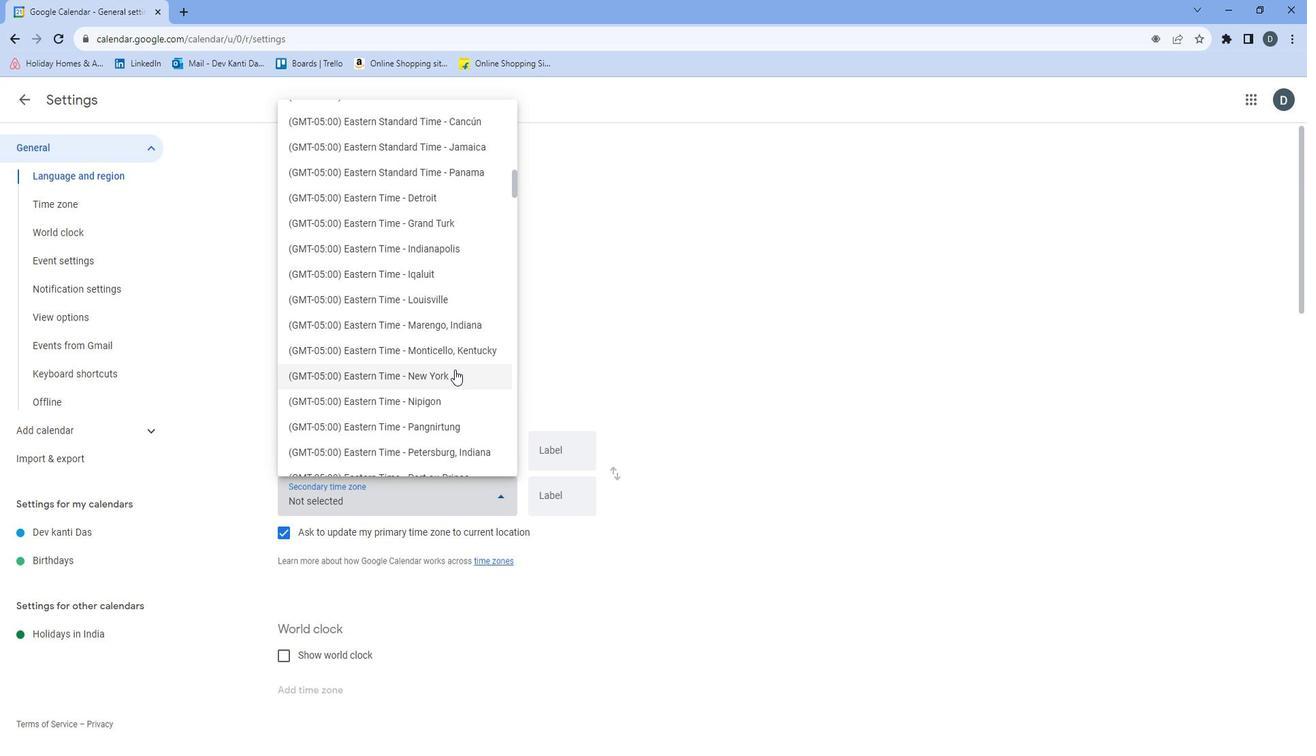 
Action: Mouse moved to (569, 345)
Screenshot: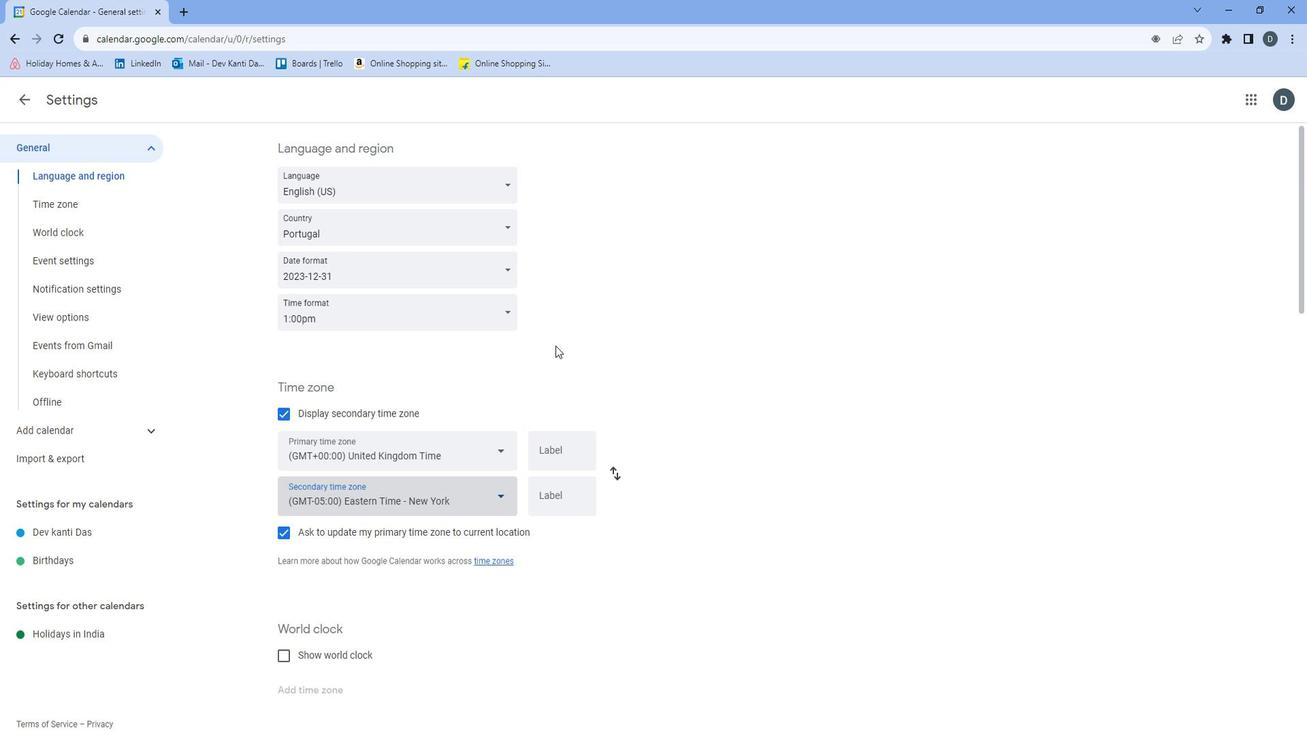 
